Task: Find connections with filter location Rethymno with filter topic #creativitywith filter profile language Potuguese with filter current company APCO Worldwide with filter school SHRI RAMSWAROOP MEMORIAL UNIVERSITY with filter industry Climate Technology Product Manufacturing with filter service category Marketing with filter keywords title Director of Photography
Action: Mouse moved to (245, 219)
Screenshot: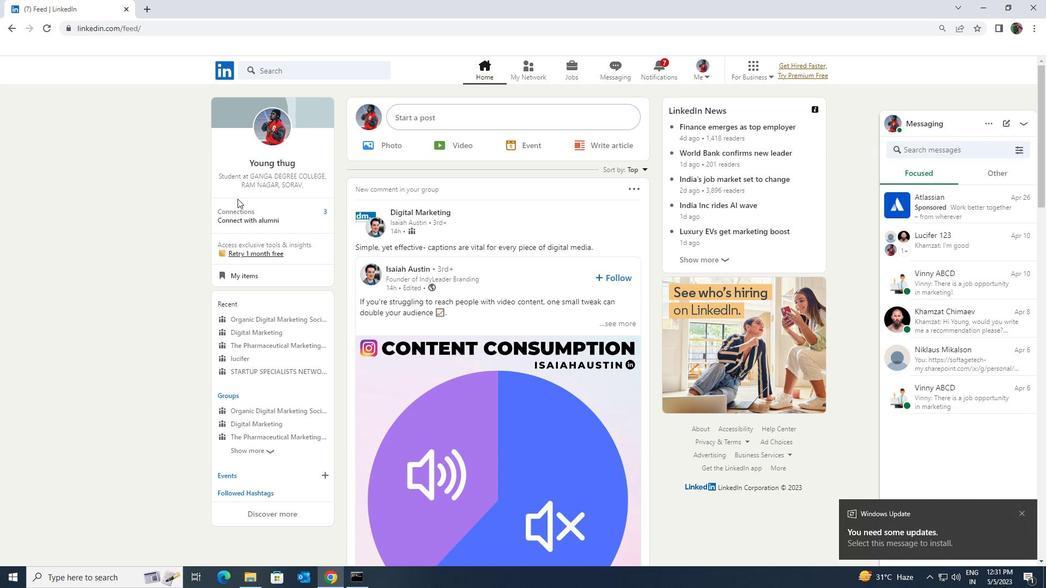 
Action: Mouse pressed left at (245, 219)
Screenshot: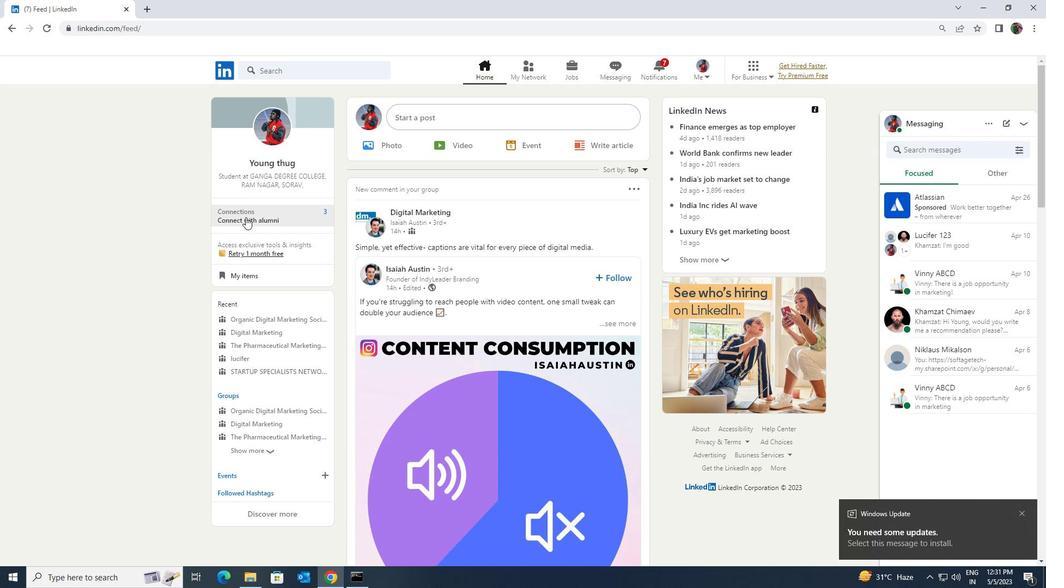 
Action: Mouse moved to (261, 136)
Screenshot: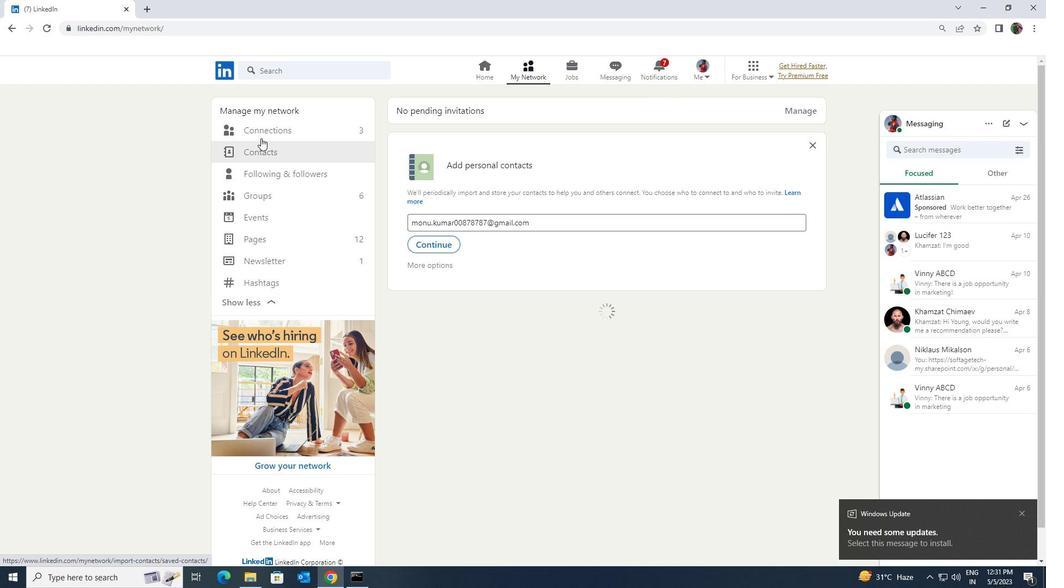 
Action: Mouse pressed left at (261, 136)
Screenshot: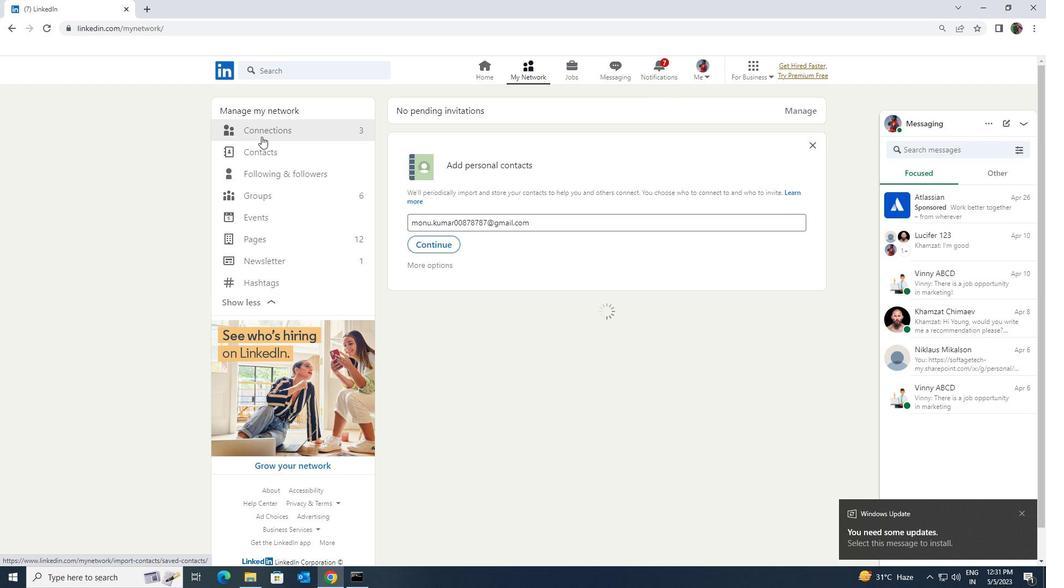 
Action: Mouse moved to (266, 126)
Screenshot: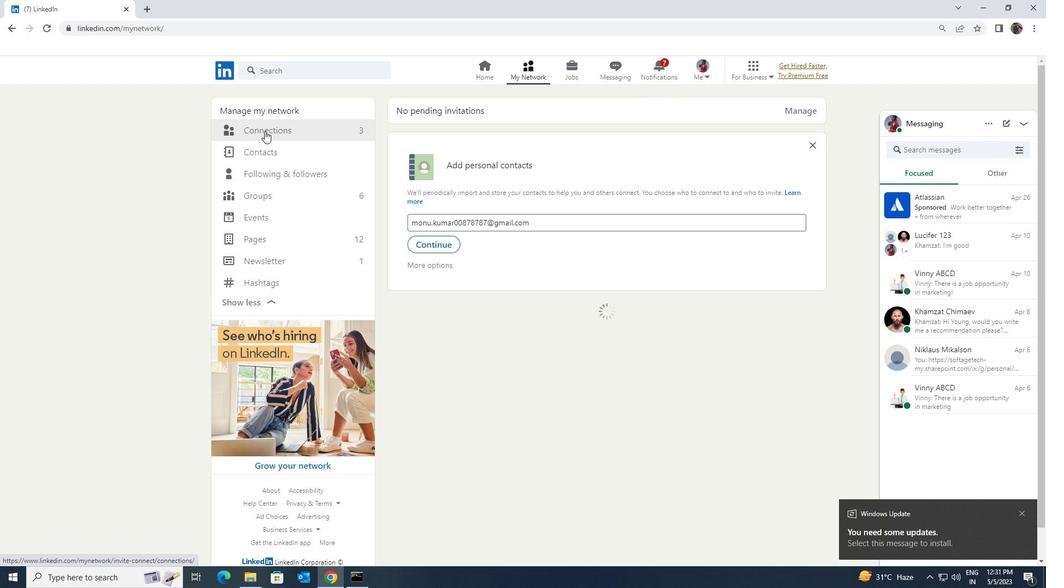 
Action: Mouse pressed left at (266, 126)
Screenshot: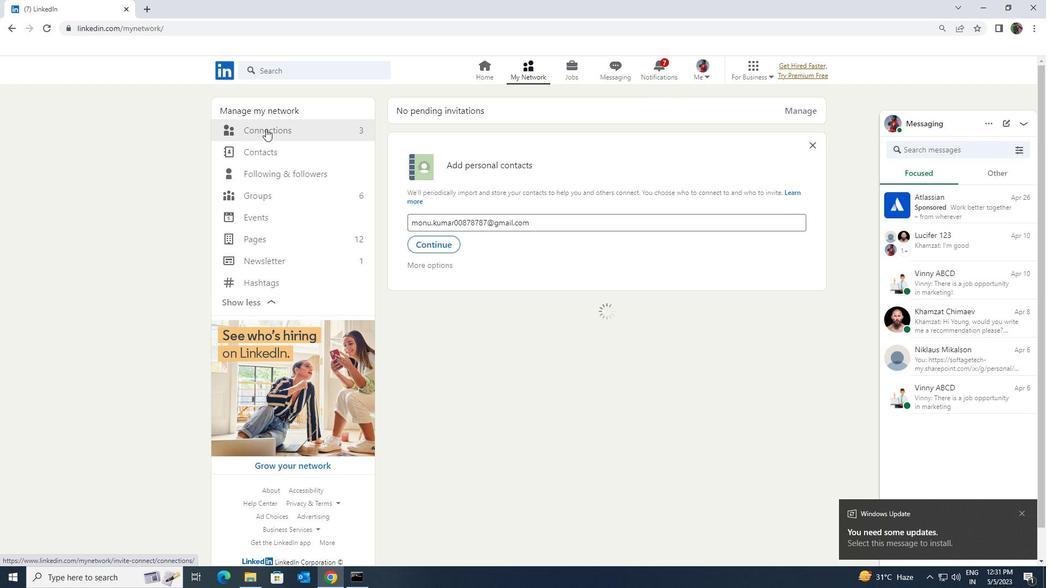 
Action: Mouse moved to (589, 132)
Screenshot: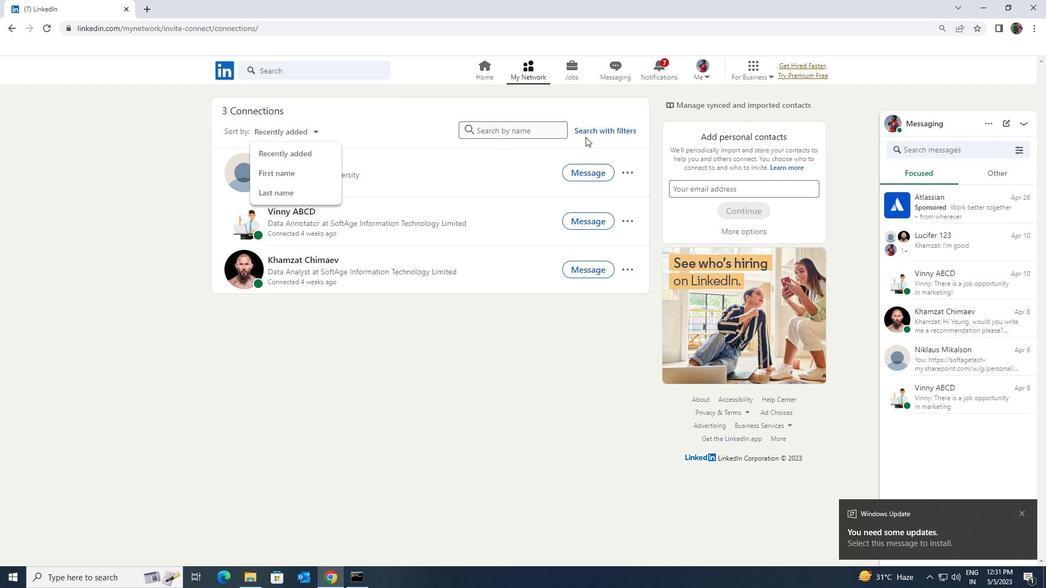 
Action: Mouse pressed left at (589, 132)
Screenshot: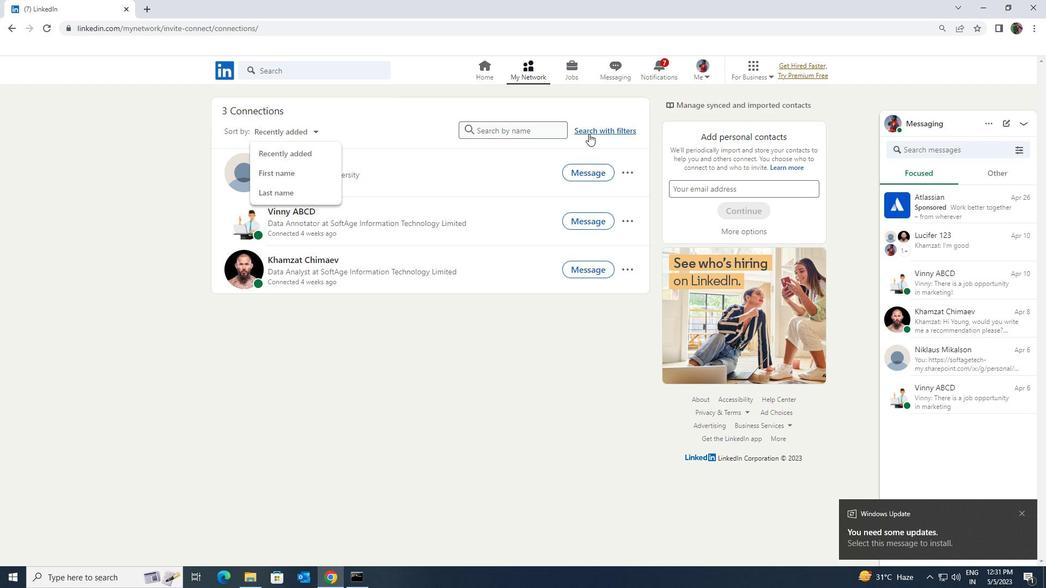 
Action: Mouse moved to (561, 100)
Screenshot: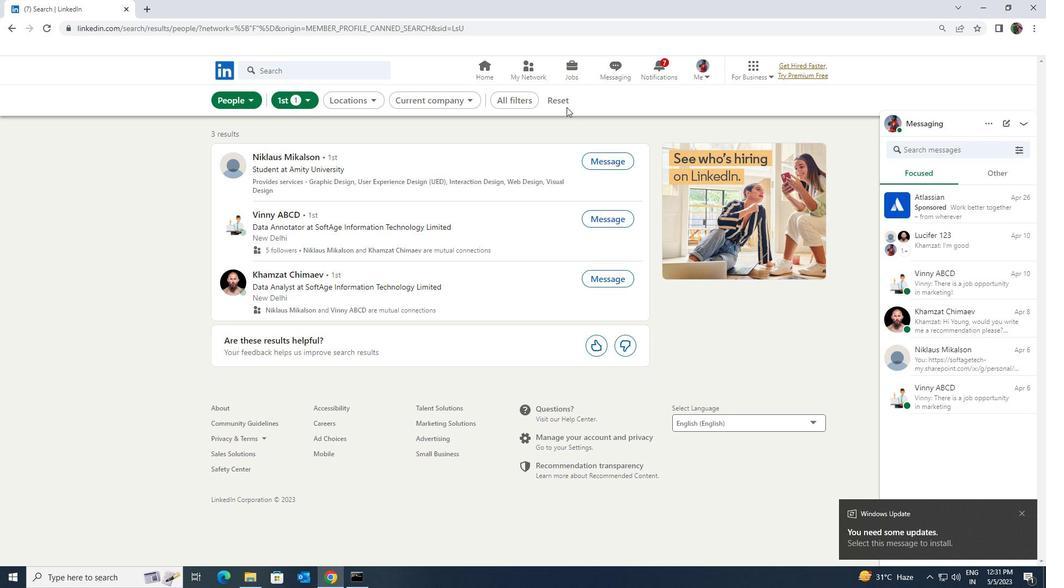 
Action: Mouse pressed left at (561, 100)
Screenshot: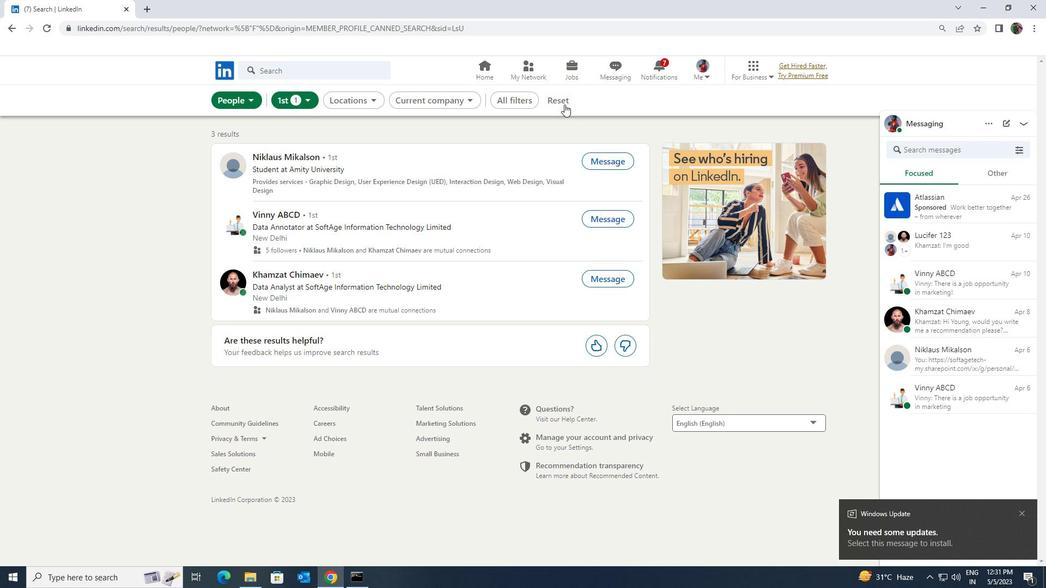 
Action: Mouse moved to (534, 98)
Screenshot: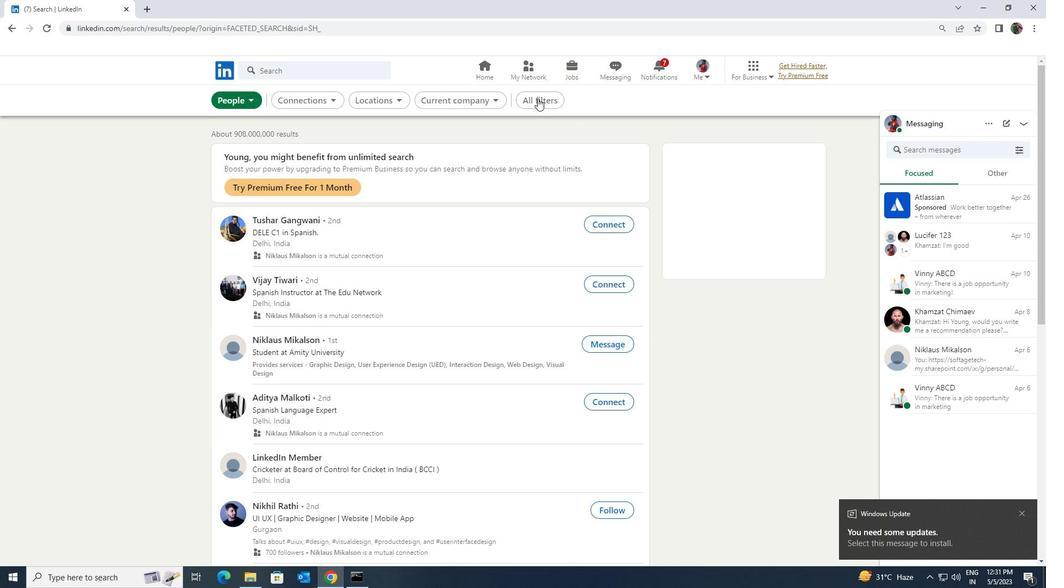 
Action: Mouse pressed left at (534, 98)
Screenshot: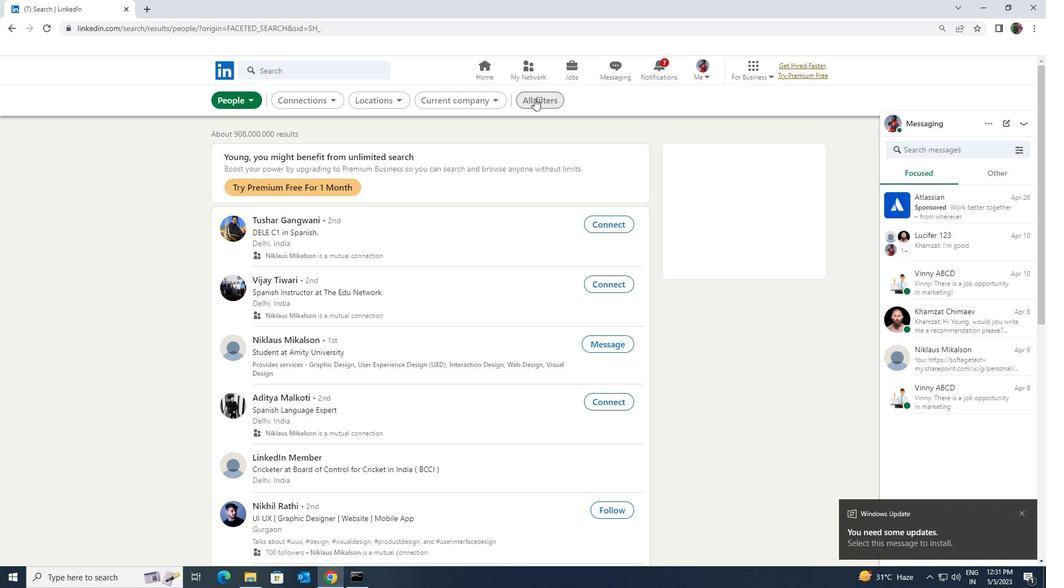 
Action: Mouse moved to (908, 427)
Screenshot: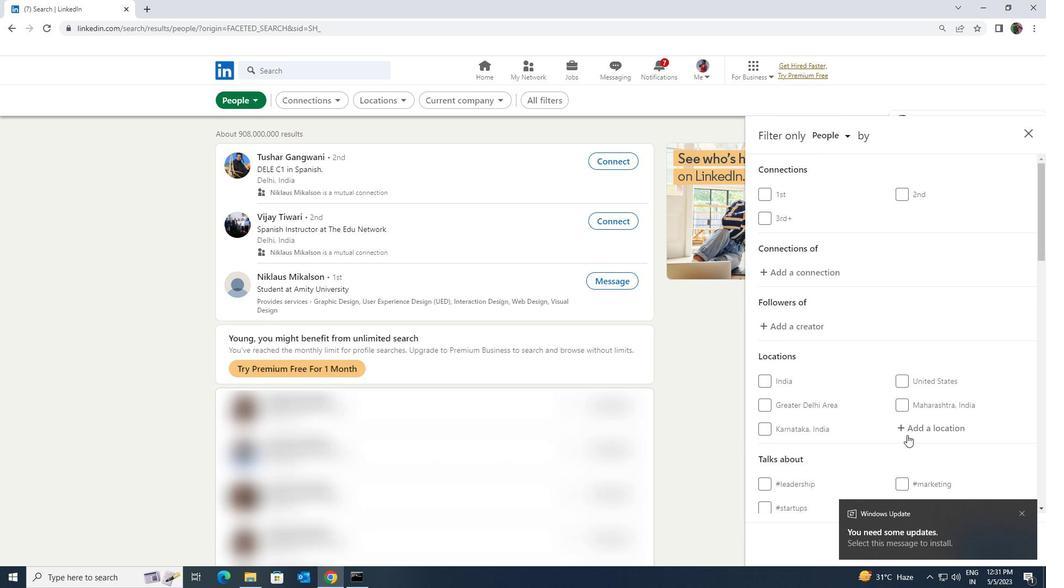 
Action: Mouse pressed left at (908, 427)
Screenshot: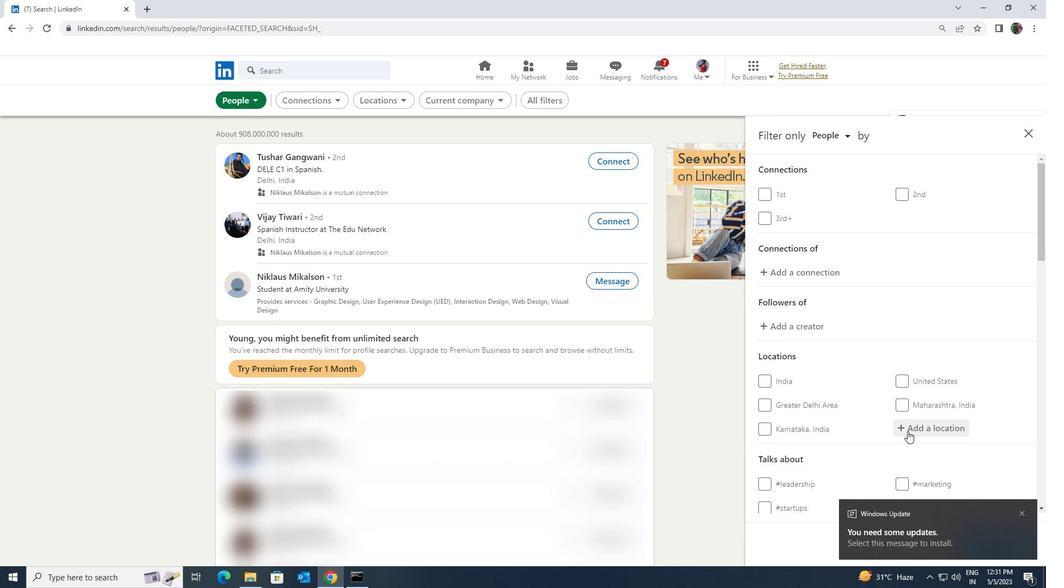 
Action: Key pressed <Key.shift>RETHY
Screenshot: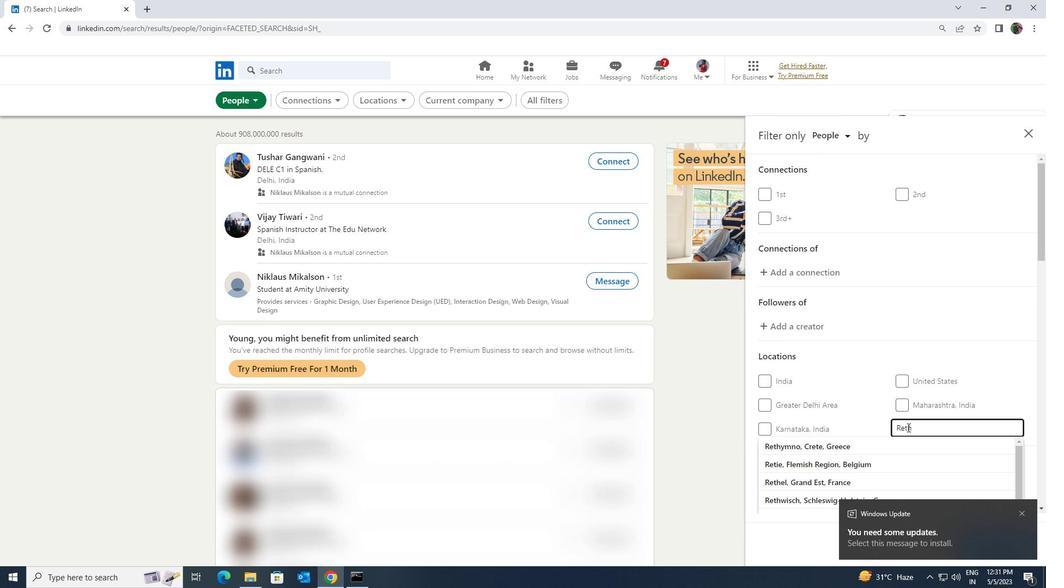 
Action: Mouse moved to (903, 448)
Screenshot: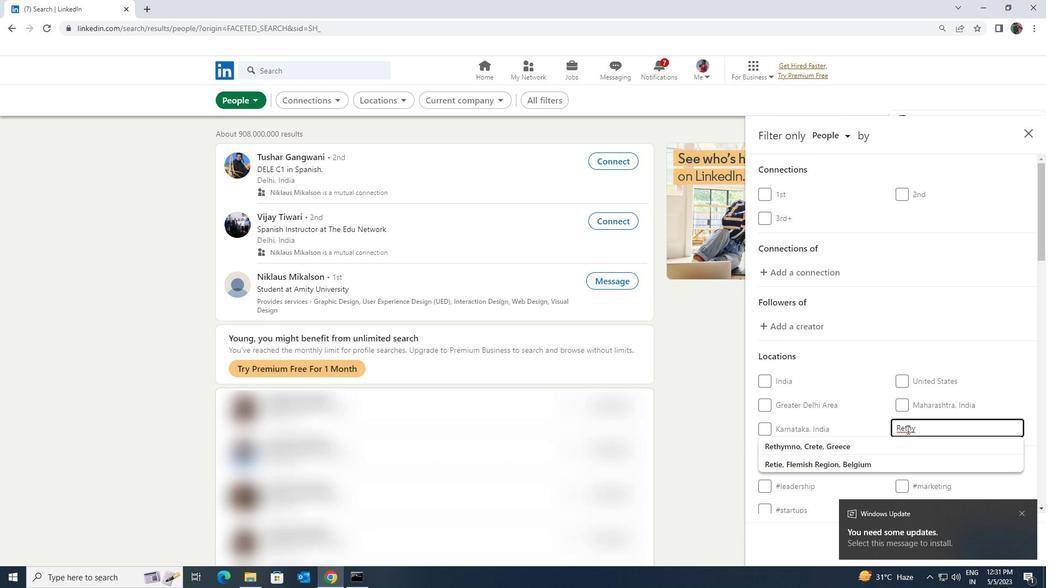 
Action: Mouse pressed left at (903, 448)
Screenshot: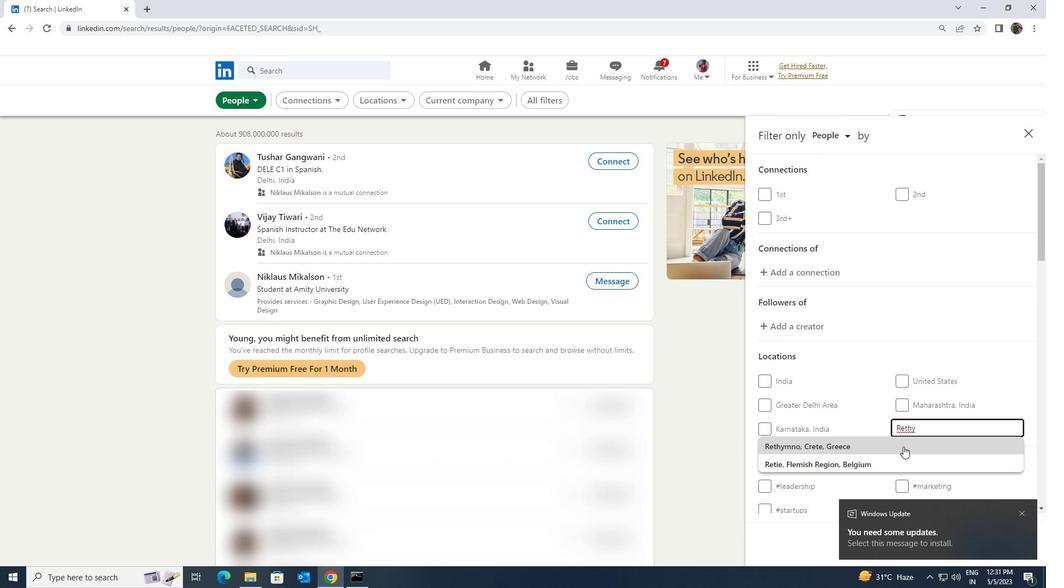 
Action: Mouse moved to (899, 444)
Screenshot: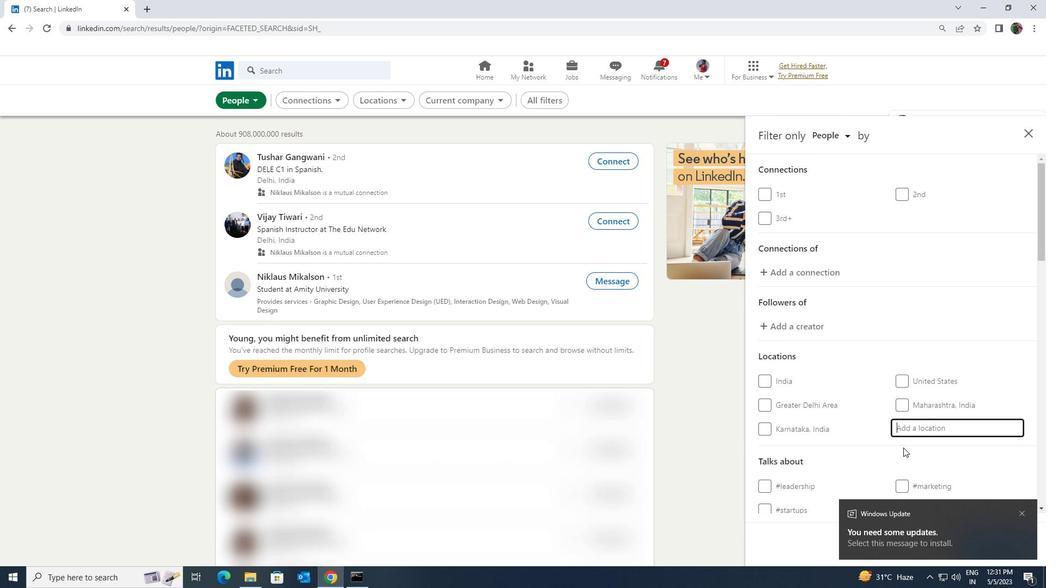 
Action: Mouse scrolled (899, 443) with delta (0, 0)
Screenshot: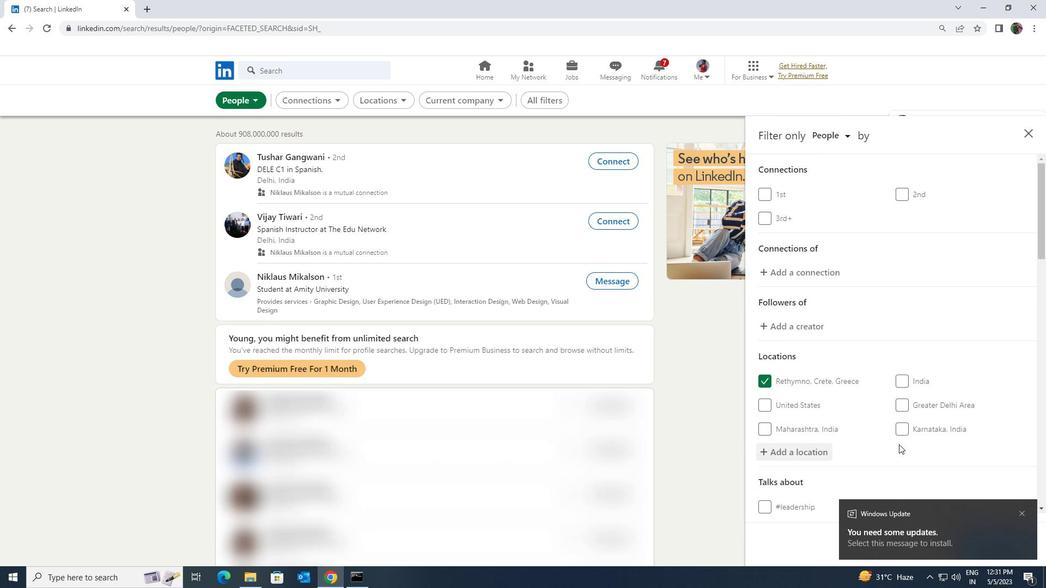 
Action: Mouse scrolled (899, 443) with delta (0, 0)
Screenshot: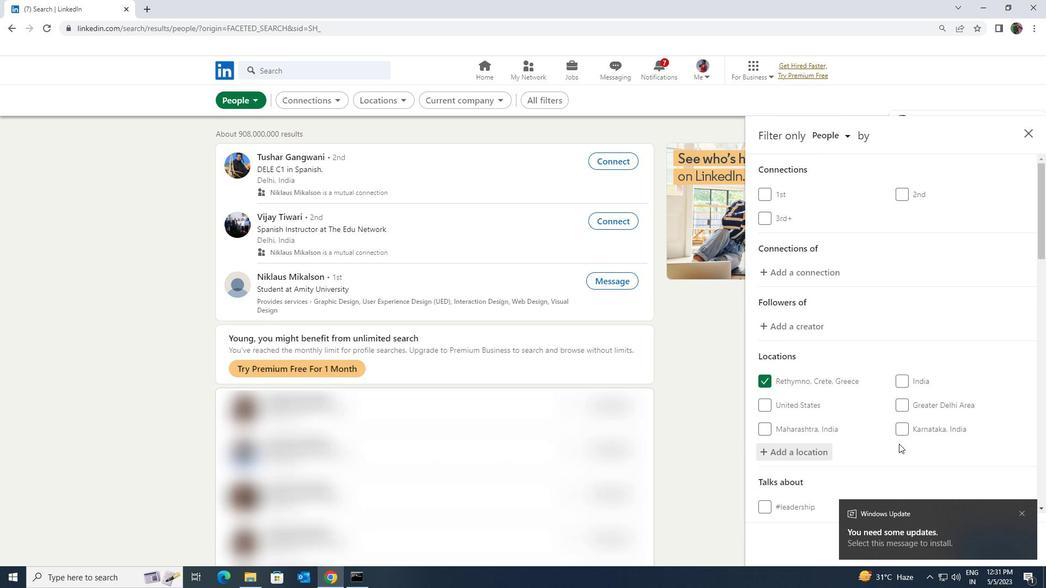 
Action: Mouse moved to (903, 443)
Screenshot: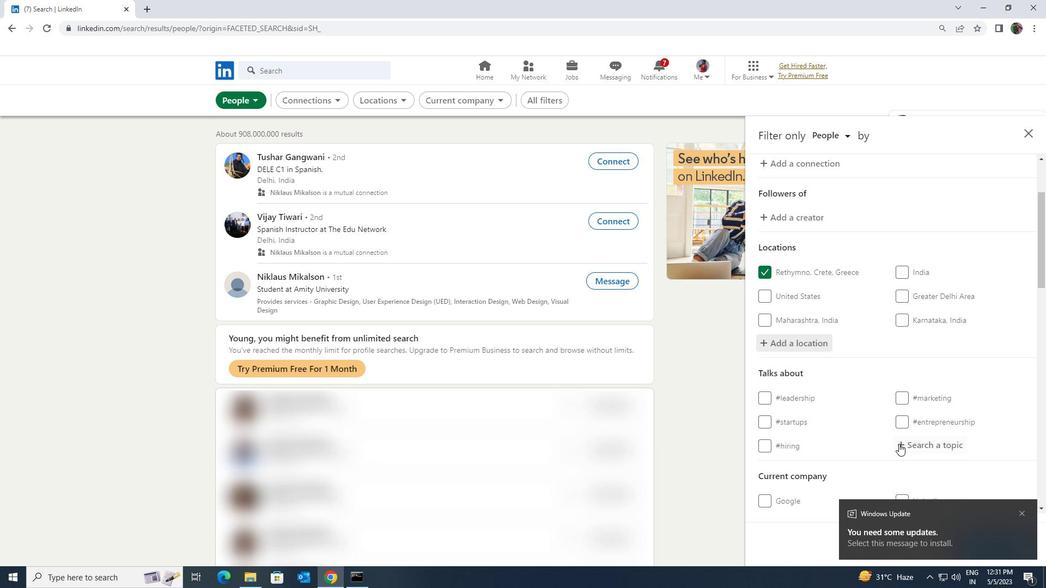 
Action: Mouse pressed left at (903, 443)
Screenshot: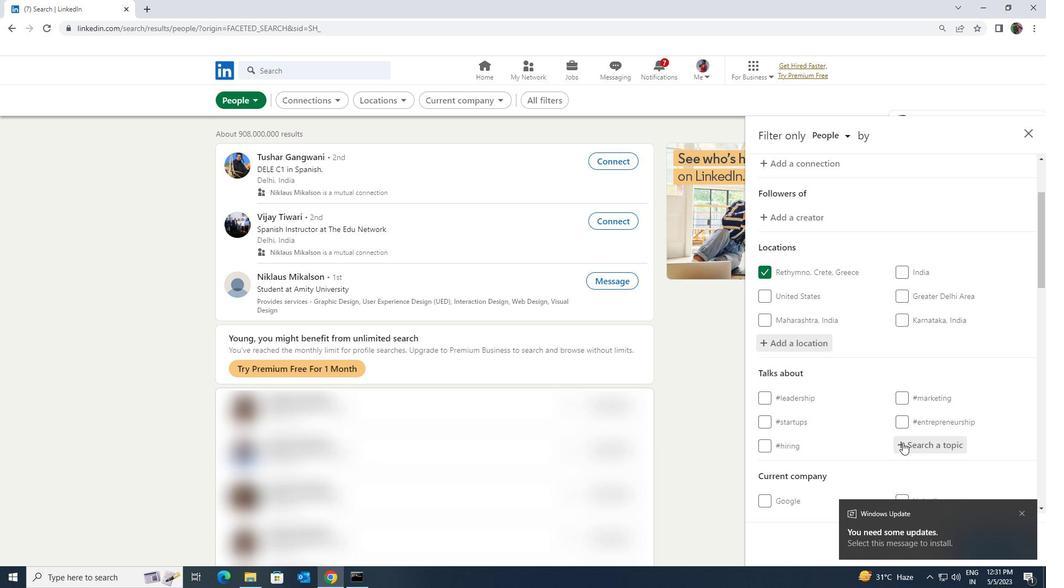 
Action: Key pressed <Key.shift><Key.shift><Key.shift><Key.shift><Key.shift><Key.shift><Key.shift><Key.shift><Key.shift><Key.shift><Key.shift><Key.shift><Key.shift><Key.shift><Key.shift><Key.shift><Key.shift><Key.shift><Key.shift>CREATIVITY
Screenshot: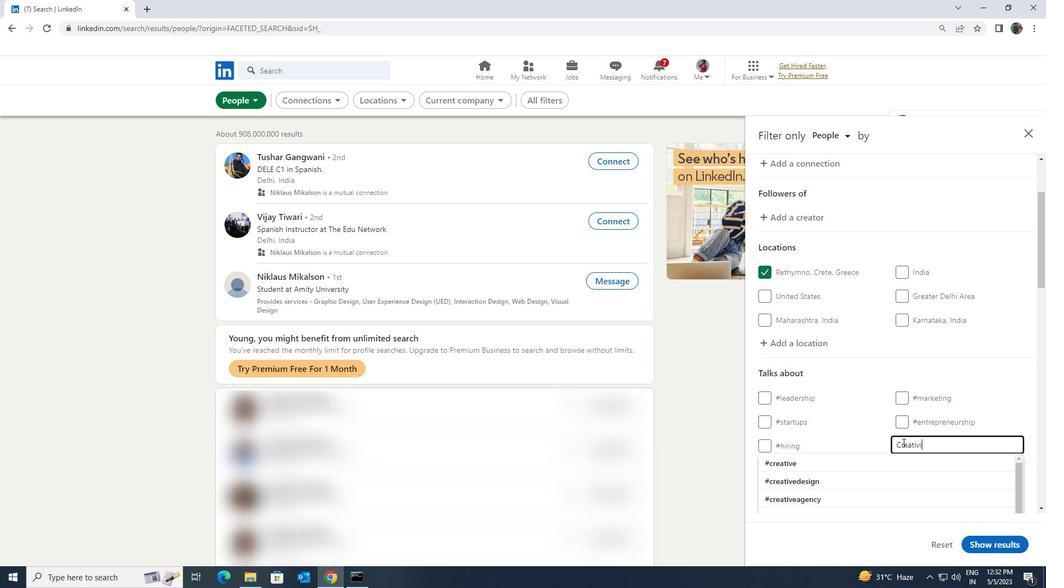 
Action: Mouse moved to (896, 459)
Screenshot: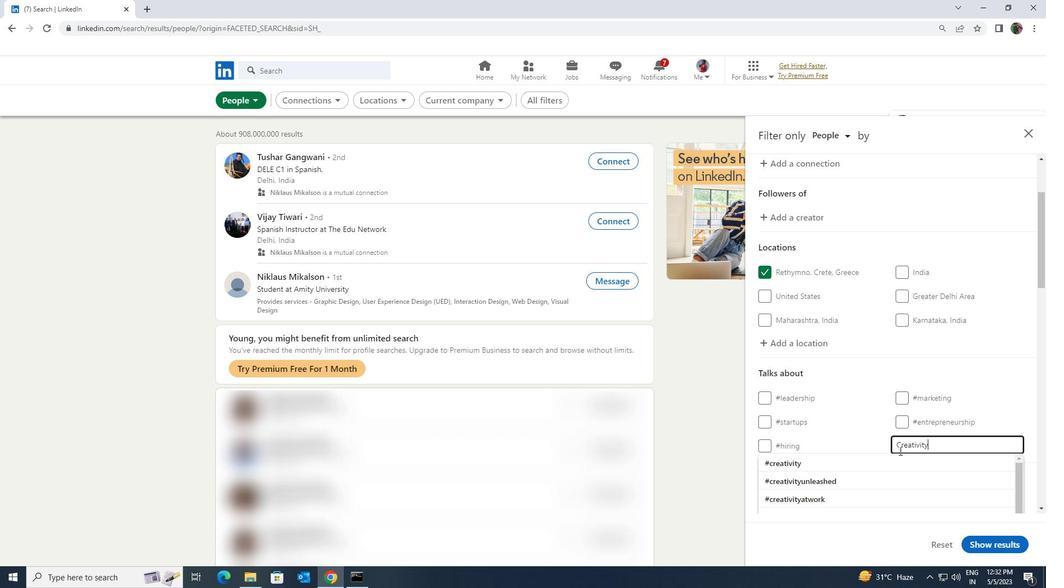 
Action: Mouse pressed left at (896, 459)
Screenshot: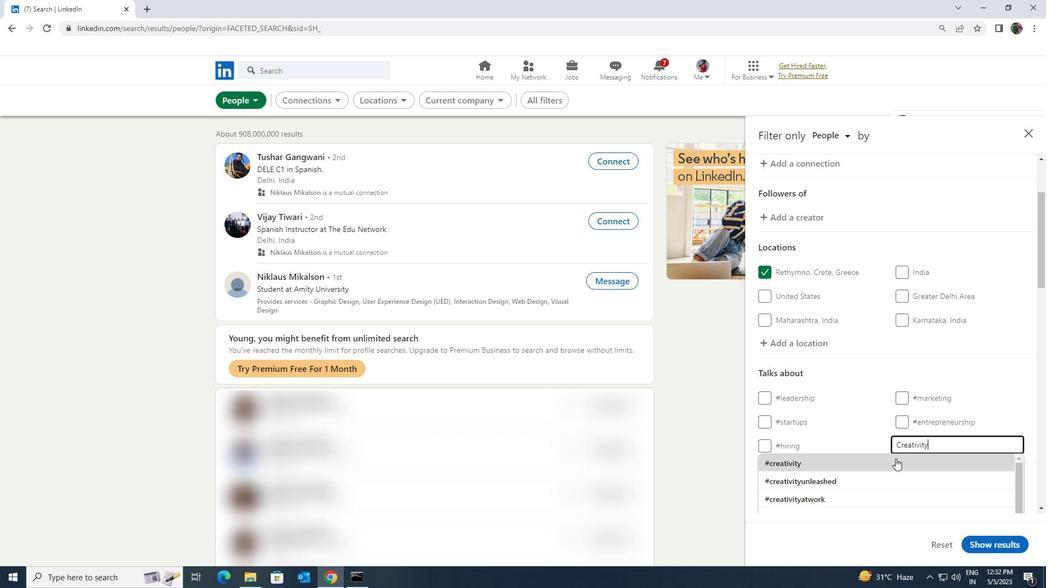 
Action: Mouse scrolled (896, 458) with delta (0, 0)
Screenshot: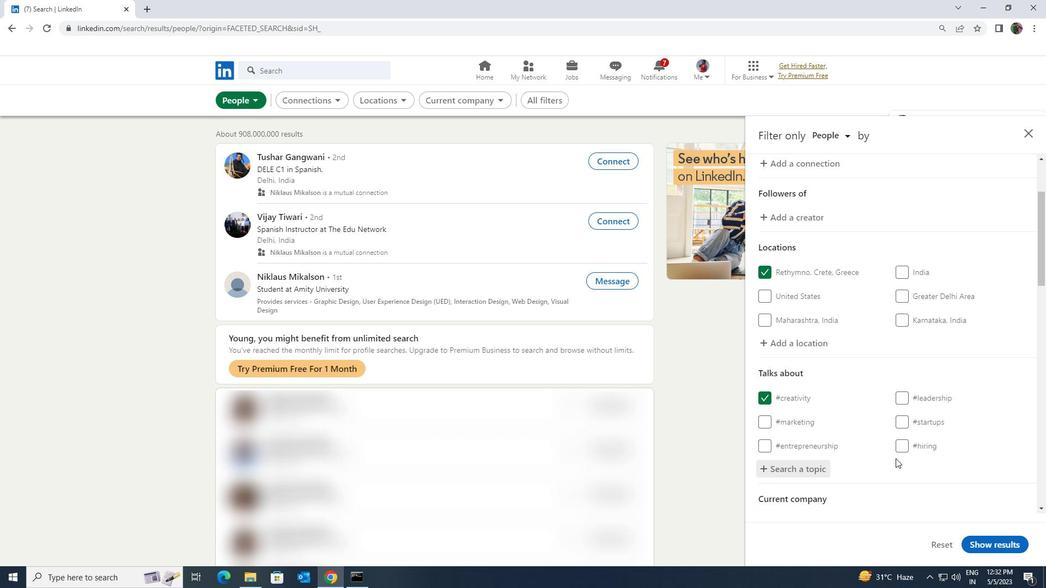 
Action: Mouse scrolled (896, 458) with delta (0, 0)
Screenshot: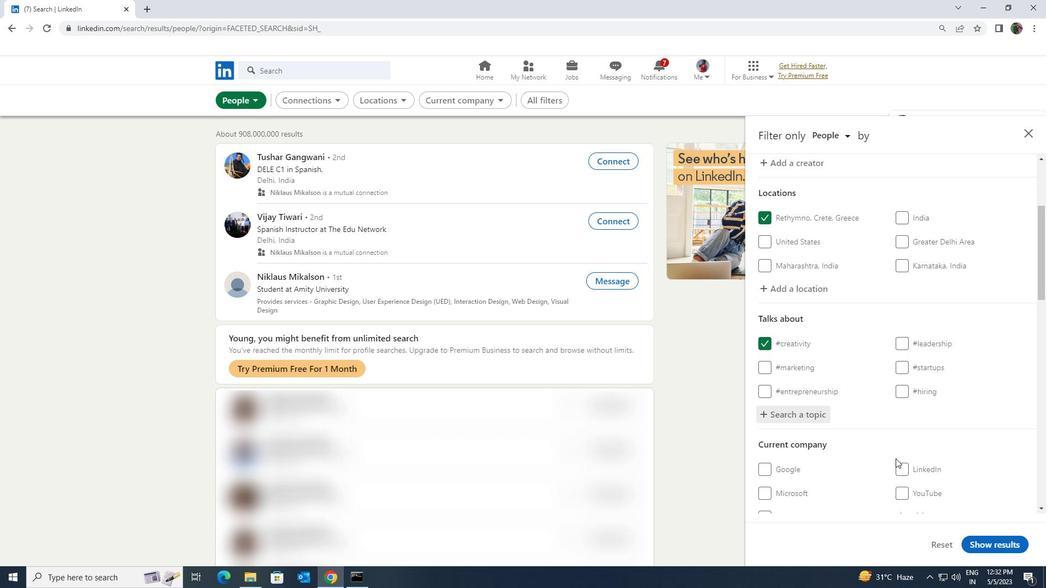 
Action: Mouse moved to (889, 456)
Screenshot: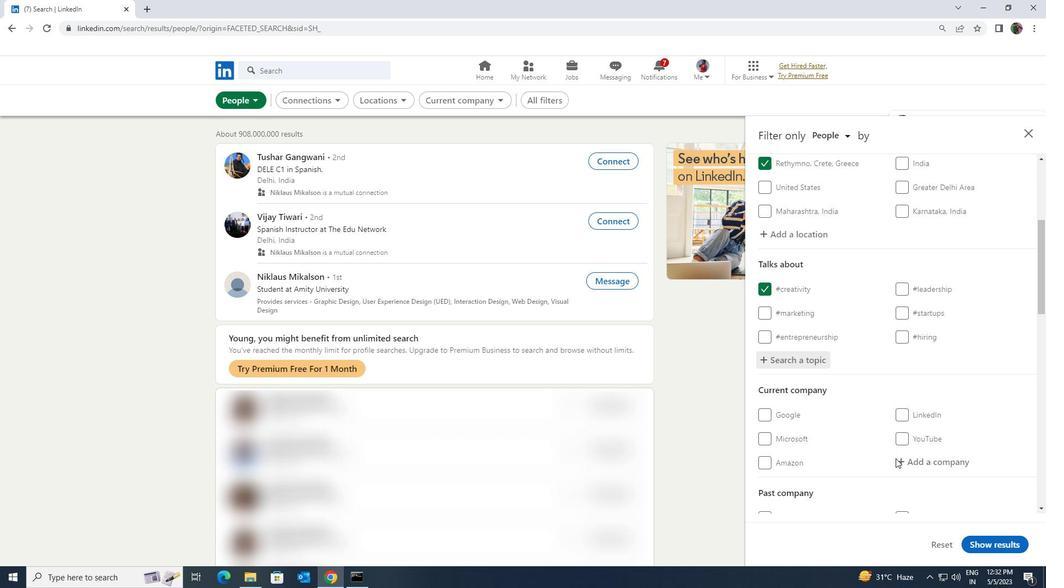 
Action: Mouse scrolled (889, 456) with delta (0, 0)
Screenshot: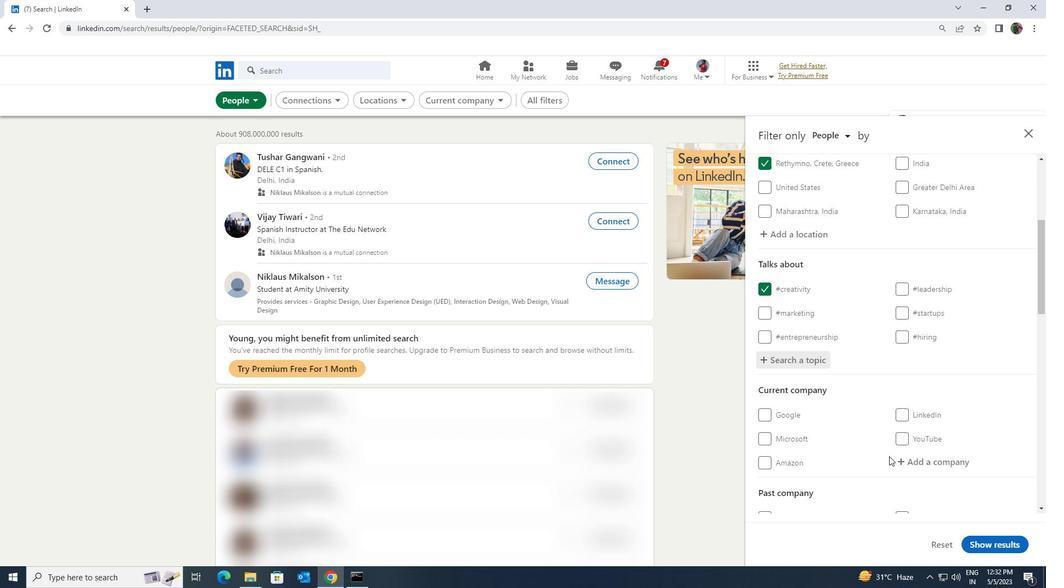 
Action: Mouse scrolled (889, 456) with delta (0, 0)
Screenshot: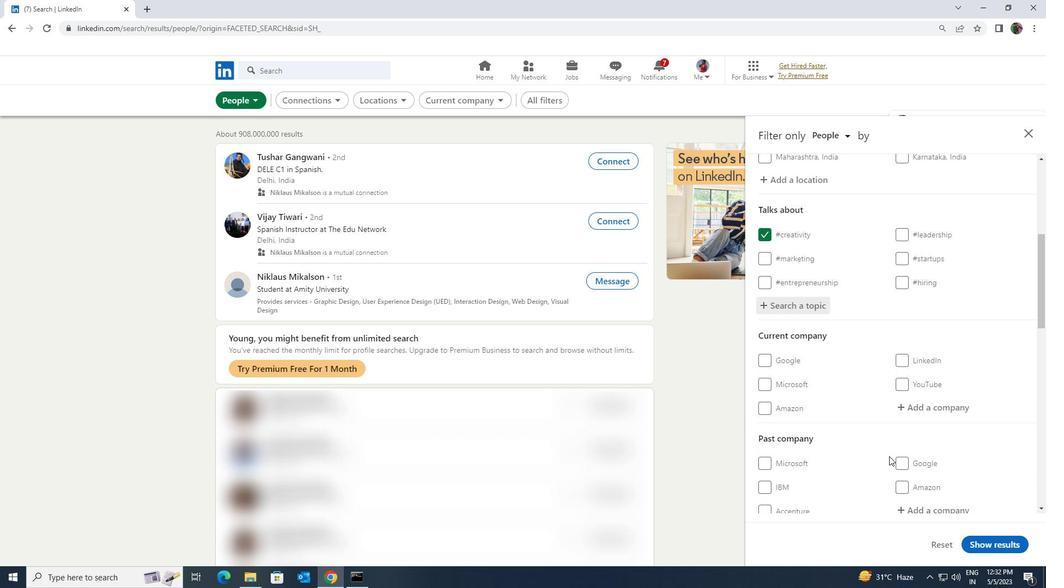 
Action: Mouse scrolled (889, 456) with delta (0, 0)
Screenshot: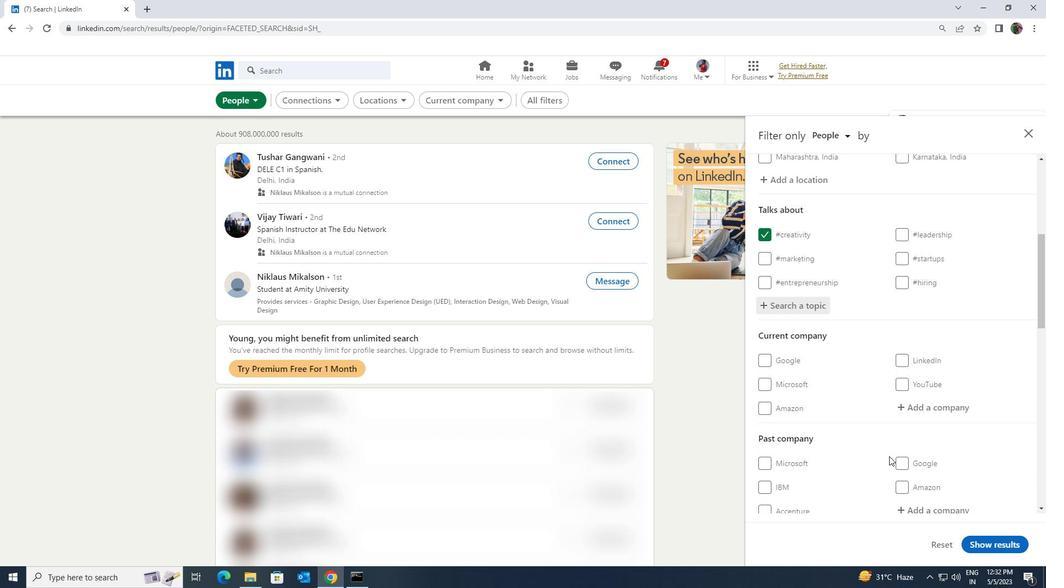 
Action: Mouse scrolled (889, 456) with delta (0, 0)
Screenshot: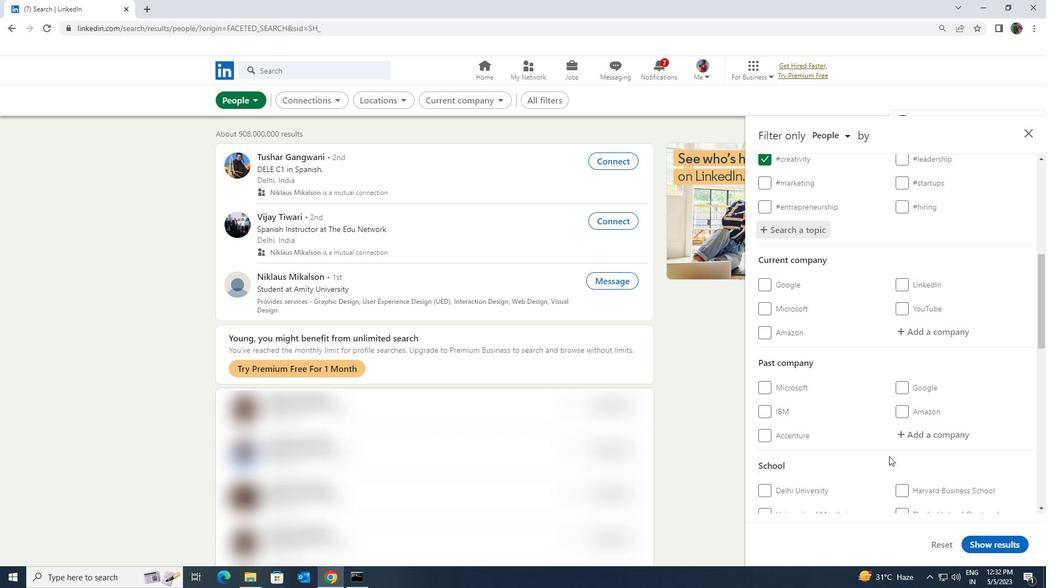 
Action: Mouse scrolled (889, 456) with delta (0, 0)
Screenshot: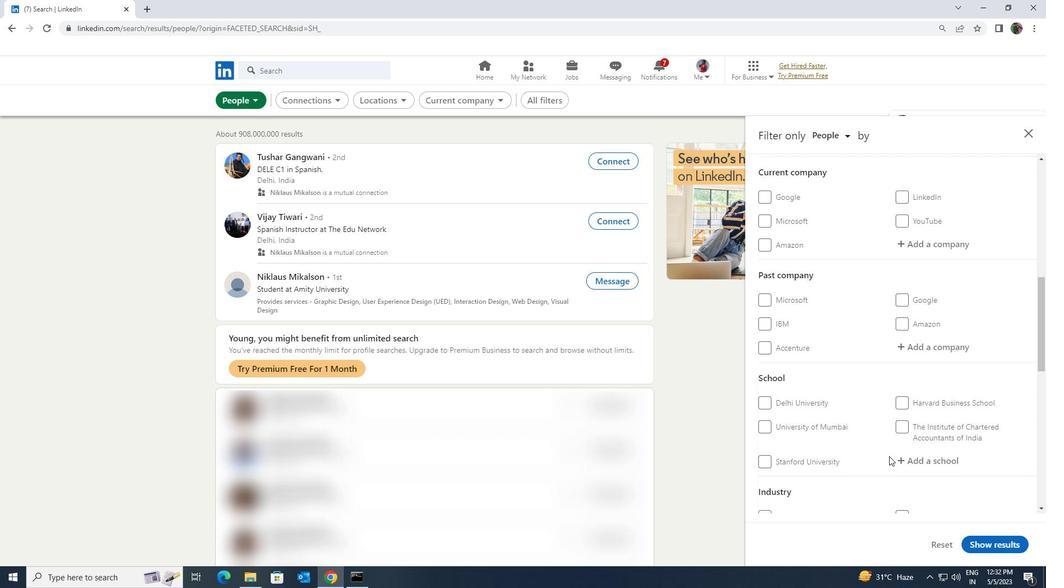 
Action: Mouse scrolled (889, 456) with delta (0, 0)
Screenshot: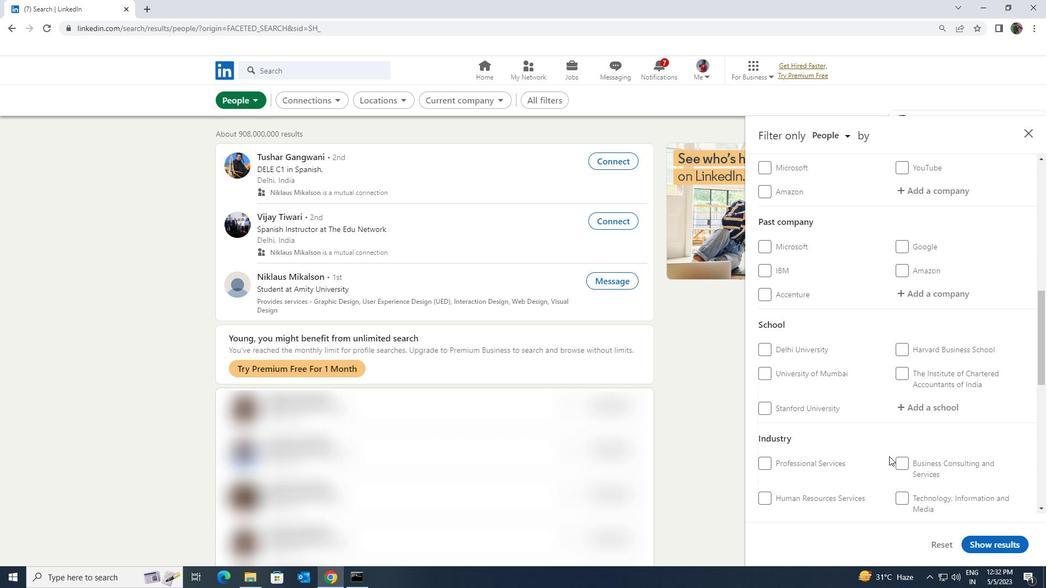 
Action: Mouse scrolled (889, 456) with delta (0, 0)
Screenshot: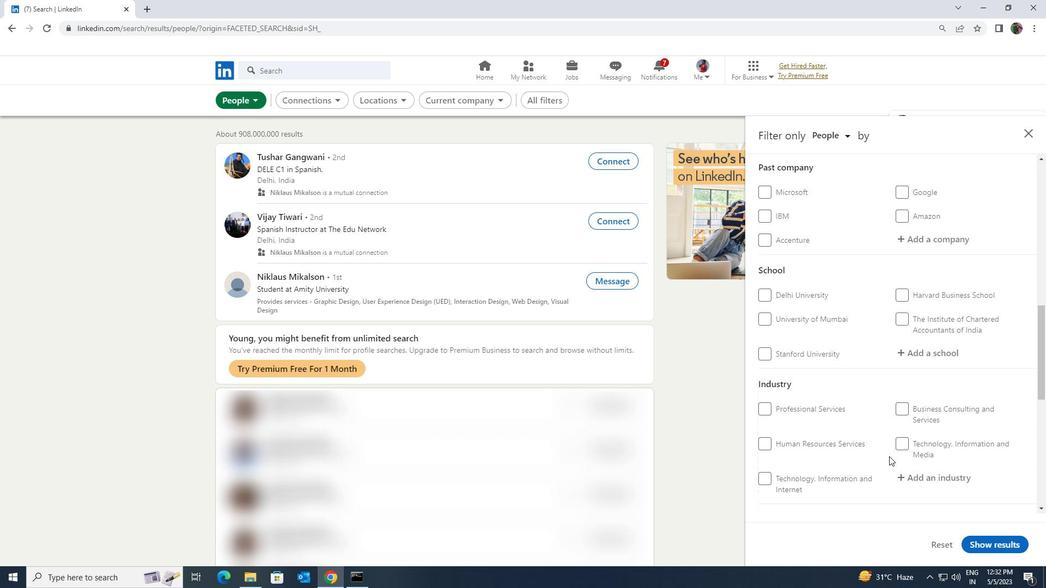 
Action: Mouse scrolled (889, 456) with delta (0, 0)
Screenshot: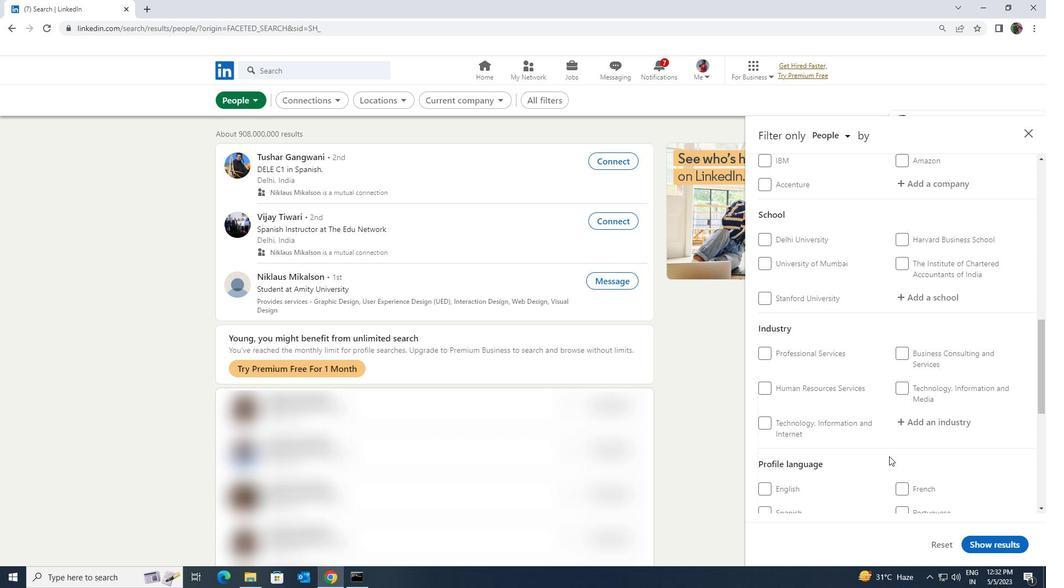 
Action: Mouse moved to (898, 454)
Screenshot: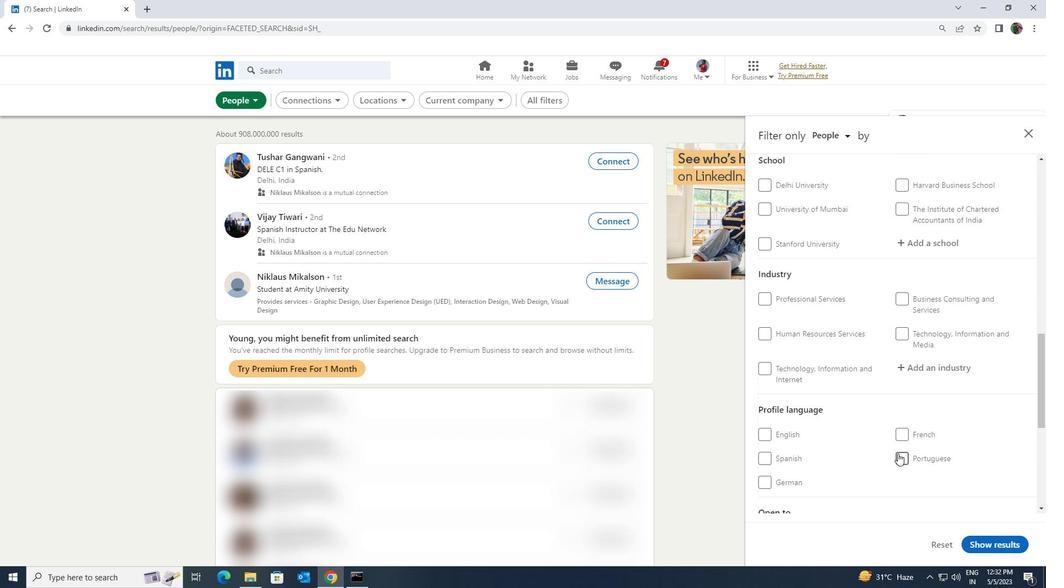 
Action: Mouse pressed left at (898, 454)
Screenshot: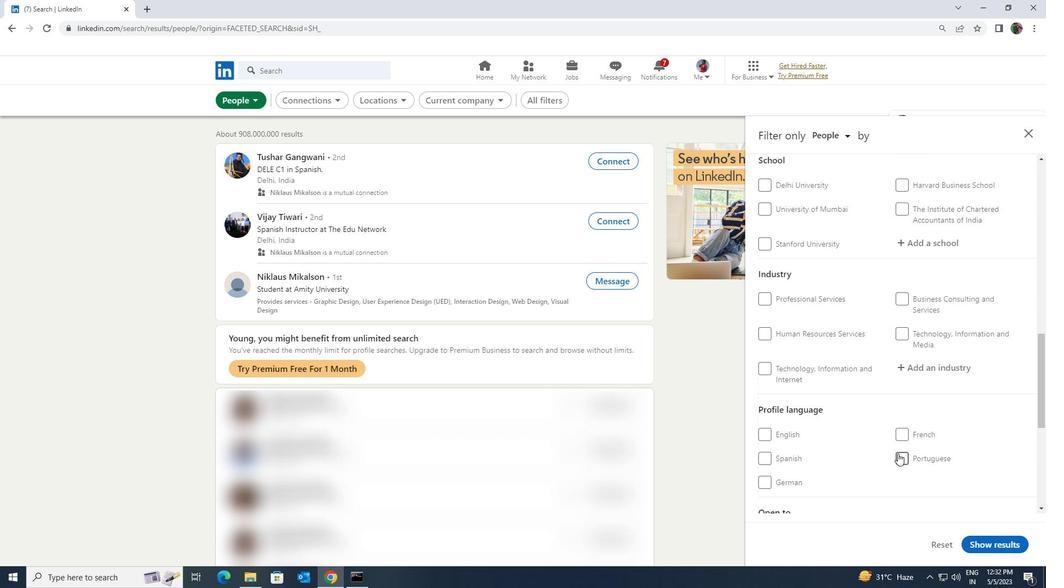 
Action: Mouse scrolled (898, 454) with delta (0, 0)
Screenshot: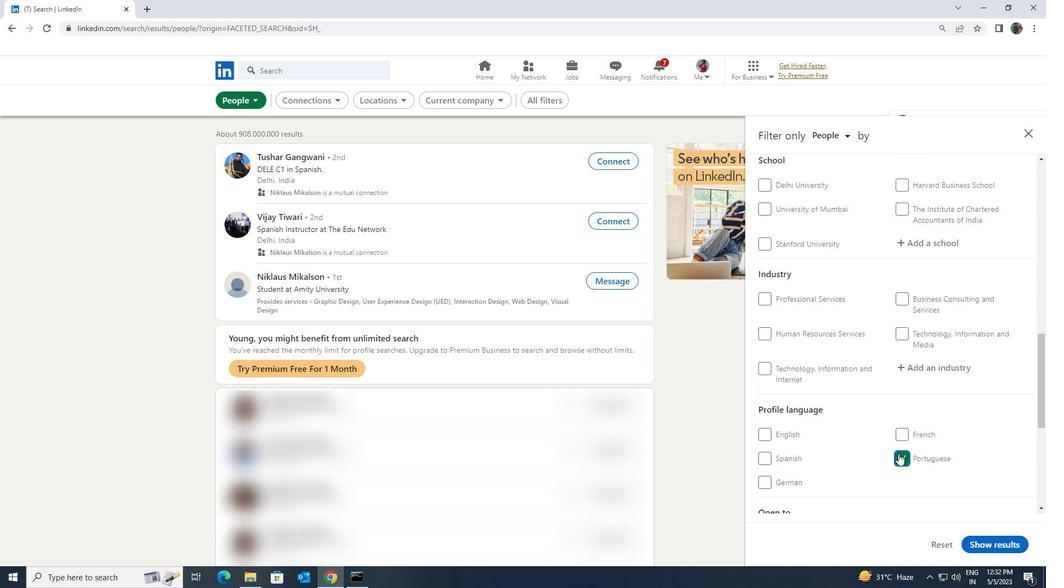 
Action: Mouse scrolled (898, 454) with delta (0, 0)
Screenshot: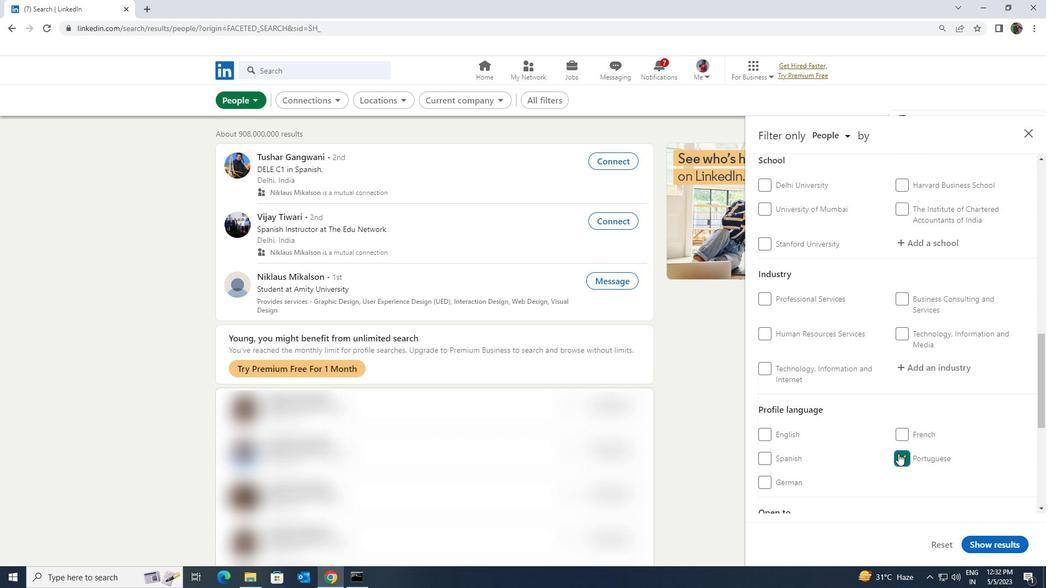 
Action: Mouse scrolled (898, 454) with delta (0, 0)
Screenshot: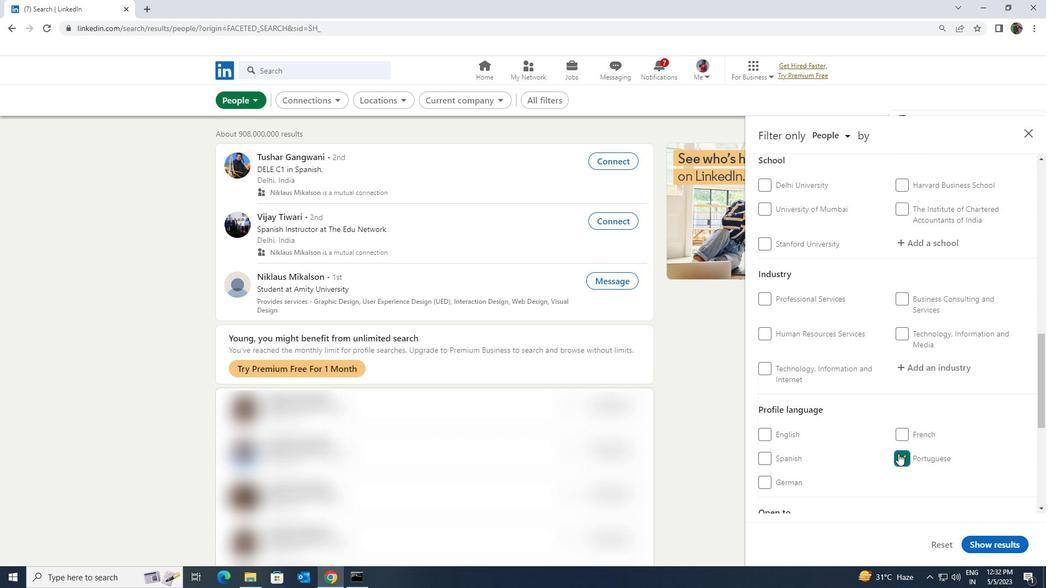
Action: Mouse scrolled (898, 454) with delta (0, 0)
Screenshot: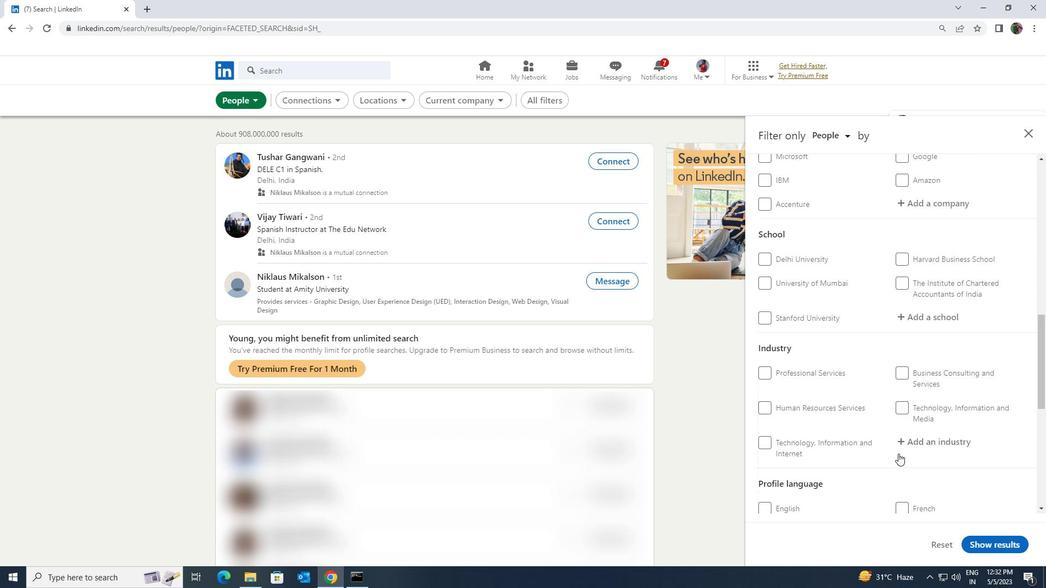 
Action: Mouse scrolled (898, 454) with delta (0, 0)
Screenshot: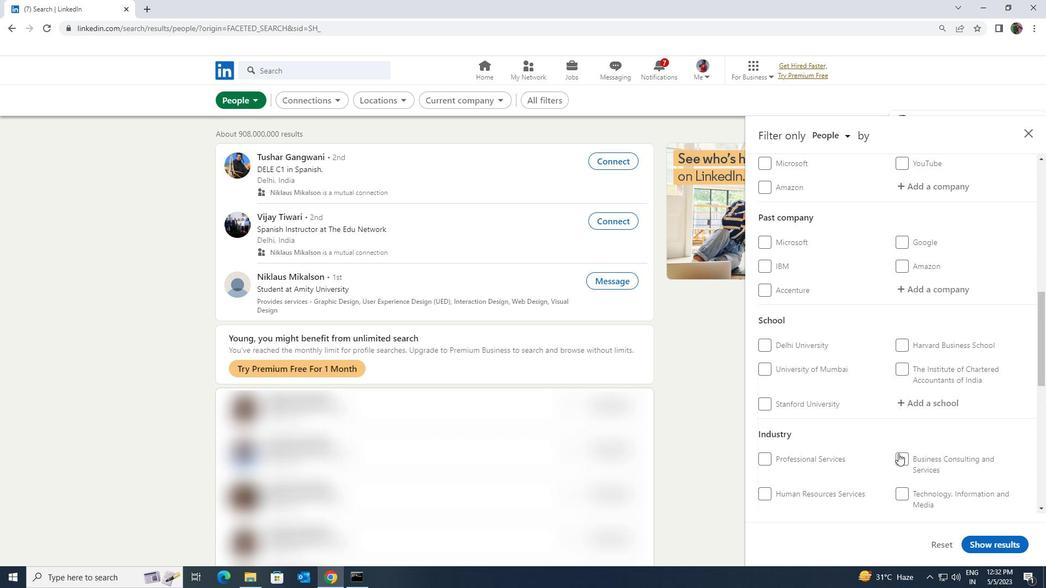 
Action: Mouse scrolled (898, 454) with delta (0, 0)
Screenshot: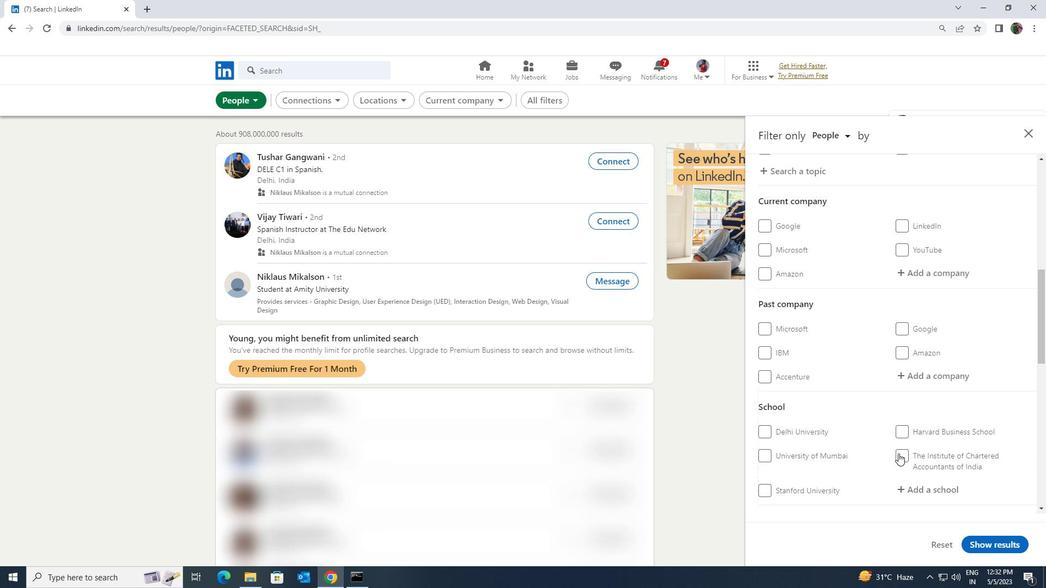 
Action: Mouse scrolled (898, 454) with delta (0, 0)
Screenshot: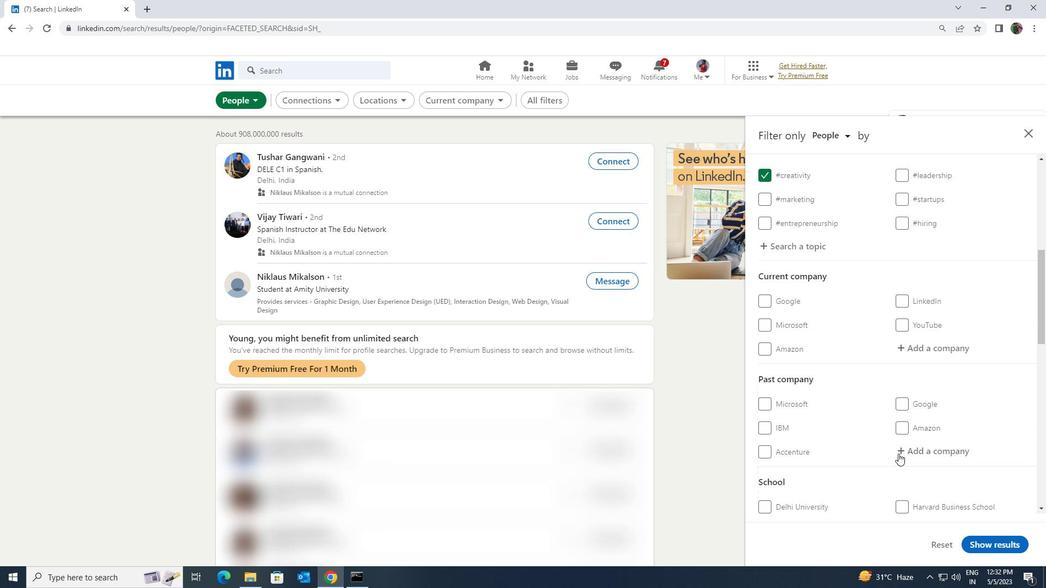 
Action: Mouse scrolled (898, 454) with delta (0, 0)
Screenshot: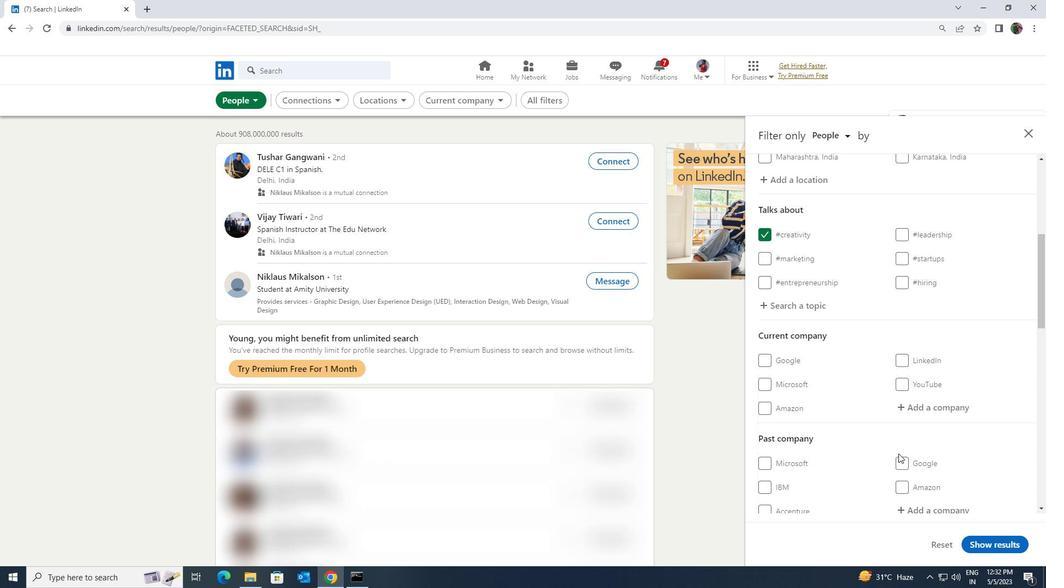 
Action: Mouse moved to (910, 465)
Screenshot: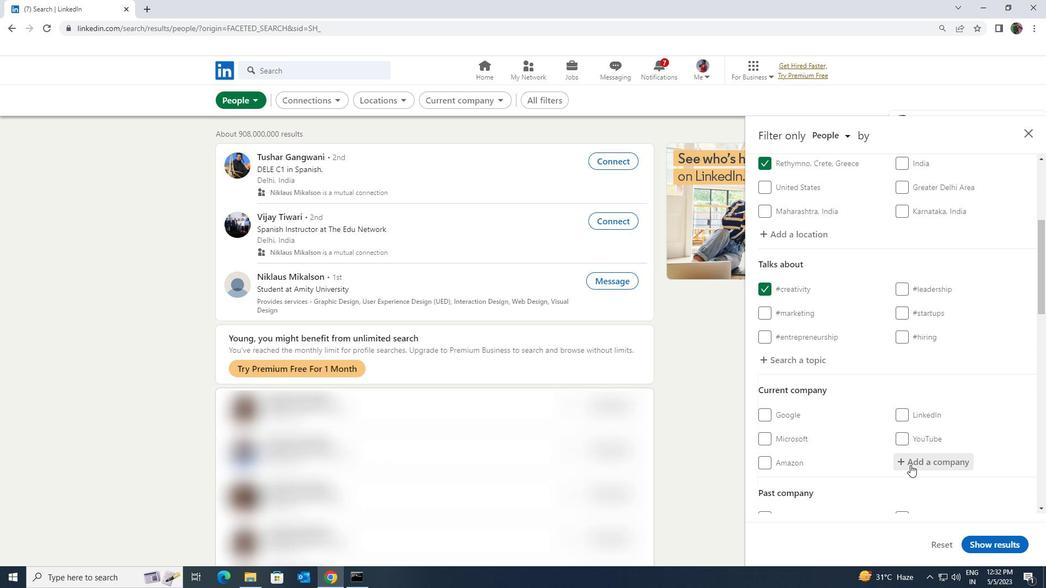 
Action: Mouse pressed left at (910, 465)
Screenshot: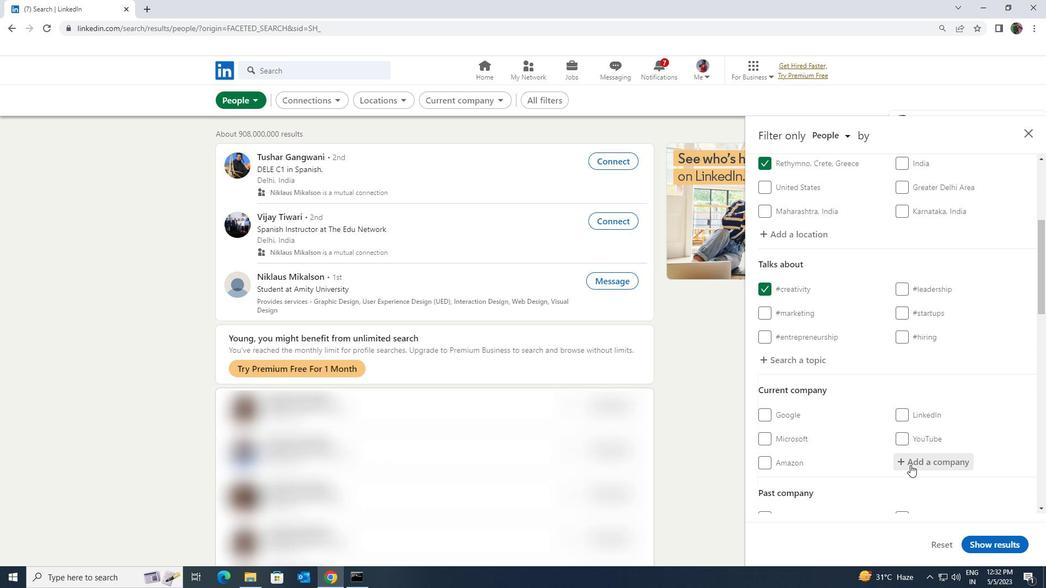 
Action: Mouse moved to (910, 465)
Screenshot: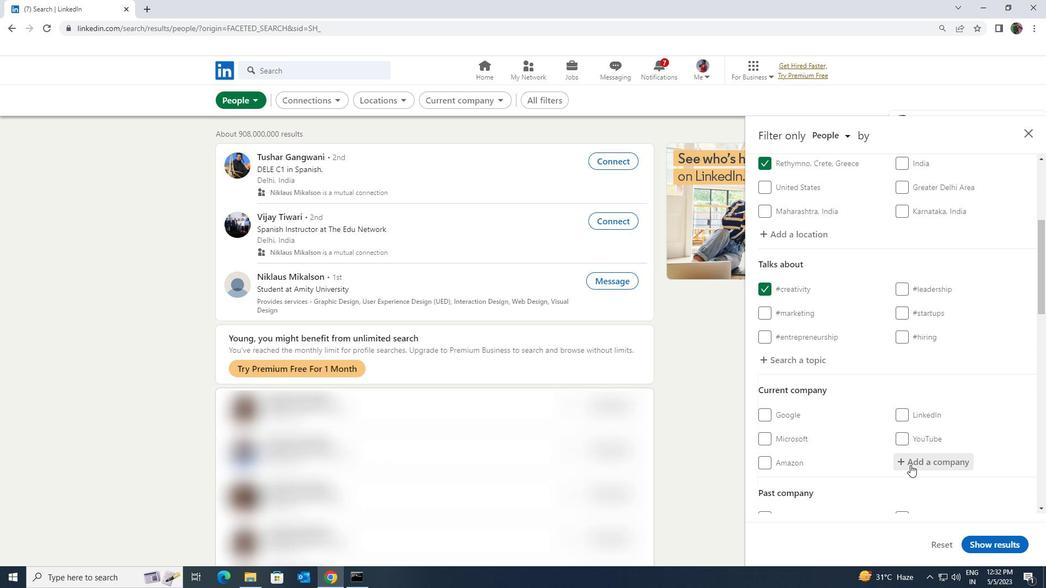 
Action: Key pressed <Key.shift><Key.shift><Key.shift><Key.shift><Key.shift><Key.shift><Key.shift><Key.shift><Key.shift><Key.shift>APCO<Key.space><Key.shift>WORLDWIDE
Screenshot: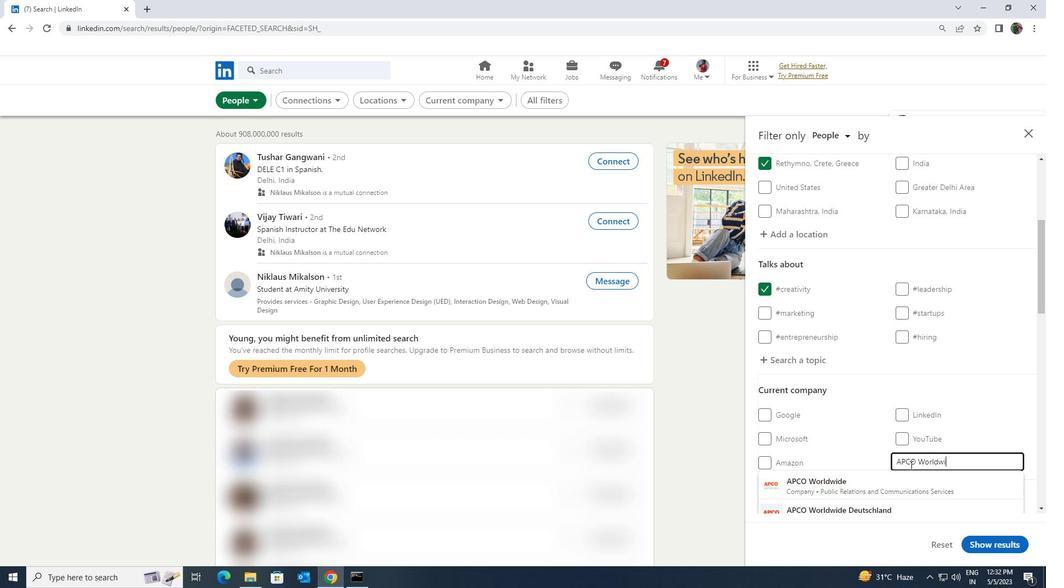 
Action: Mouse moved to (901, 482)
Screenshot: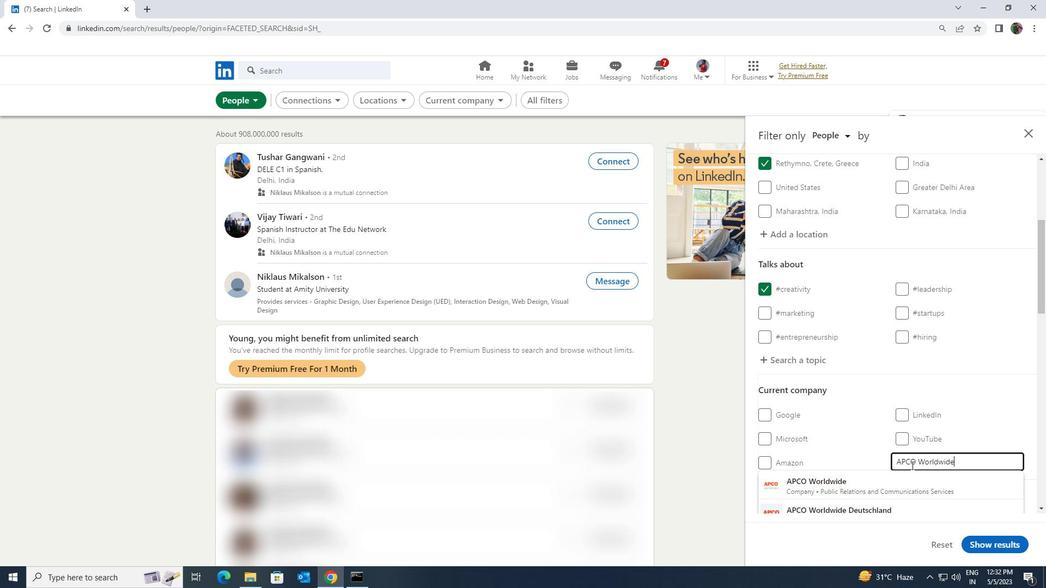 
Action: Mouse pressed left at (901, 482)
Screenshot: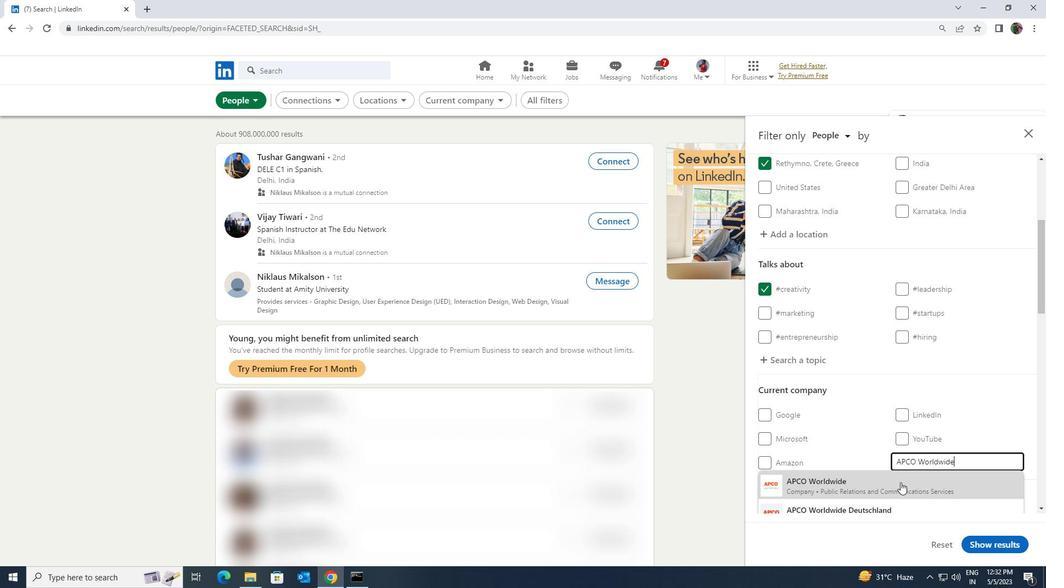 
Action: Mouse moved to (906, 469)
Screenshot: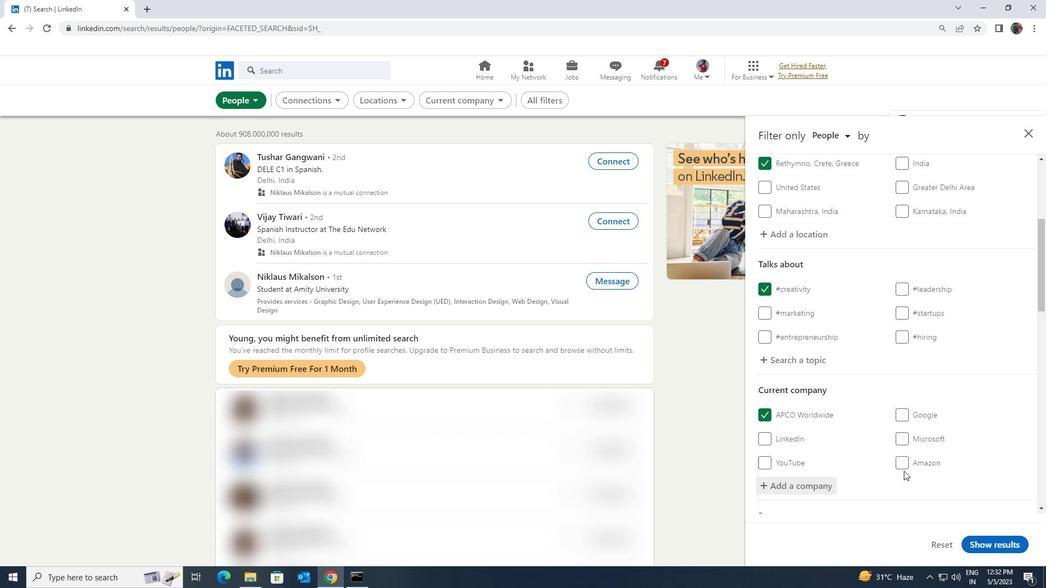
Action: Mouse scrolled (906, 468) with delta (0, 0)
Screenshot: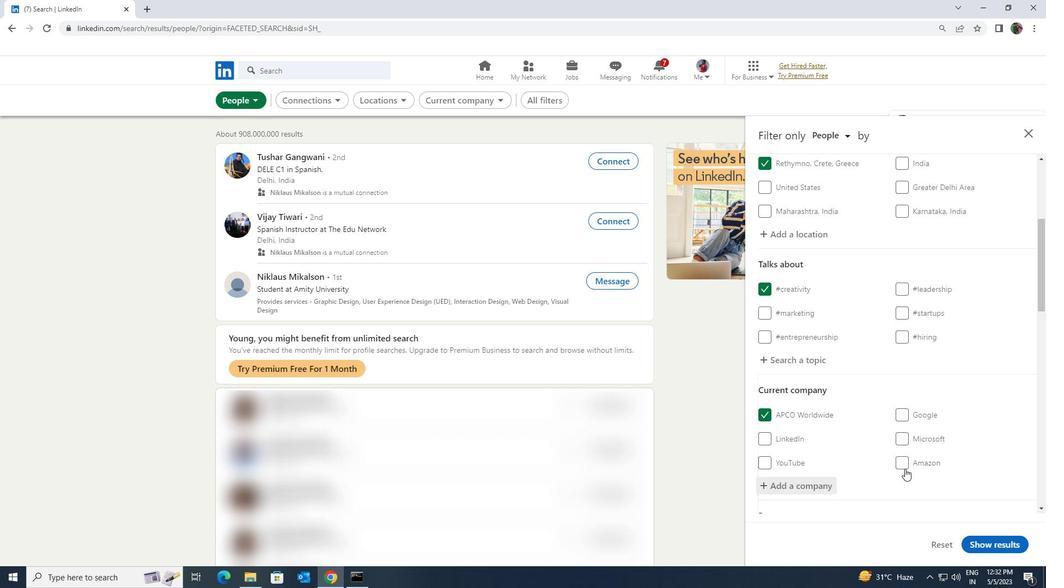 
Action: Mouse scrolled (906, 468) with delta (0, 0)
Screenshot: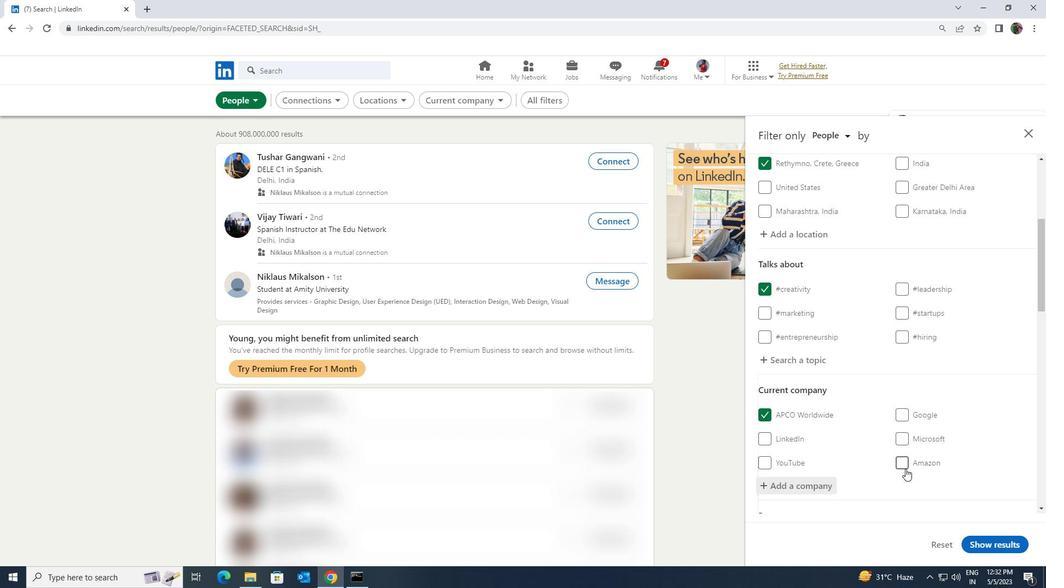 
Action: Mouse scrolled (906, 468) with delta (0, 0)
Screenshot: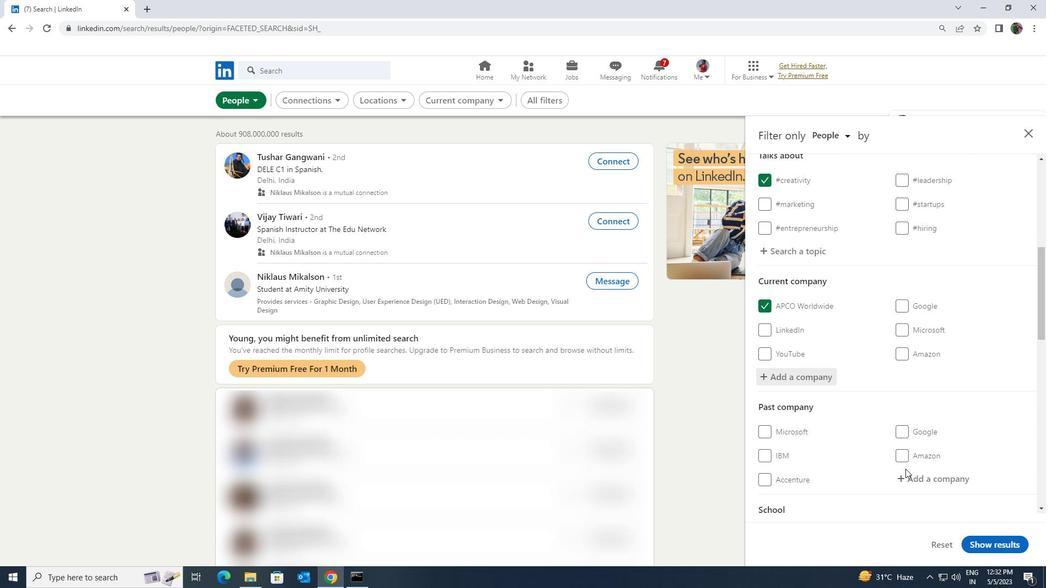 
Action: Mouse scrolled (906, 468) with delta (0, 0)
Screenshot: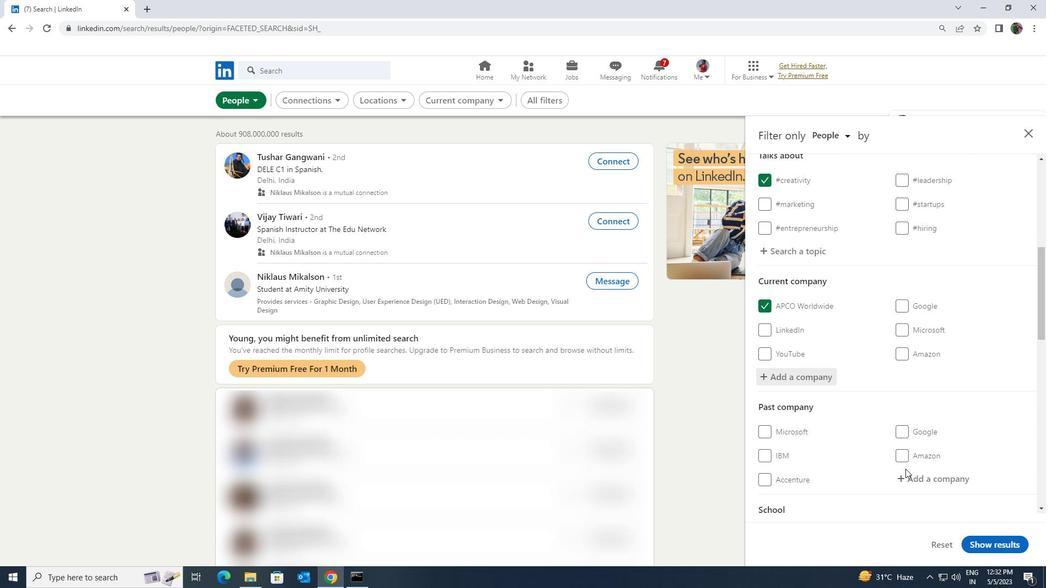 
Action: Mouse moved to (913, 476)
Screenshot: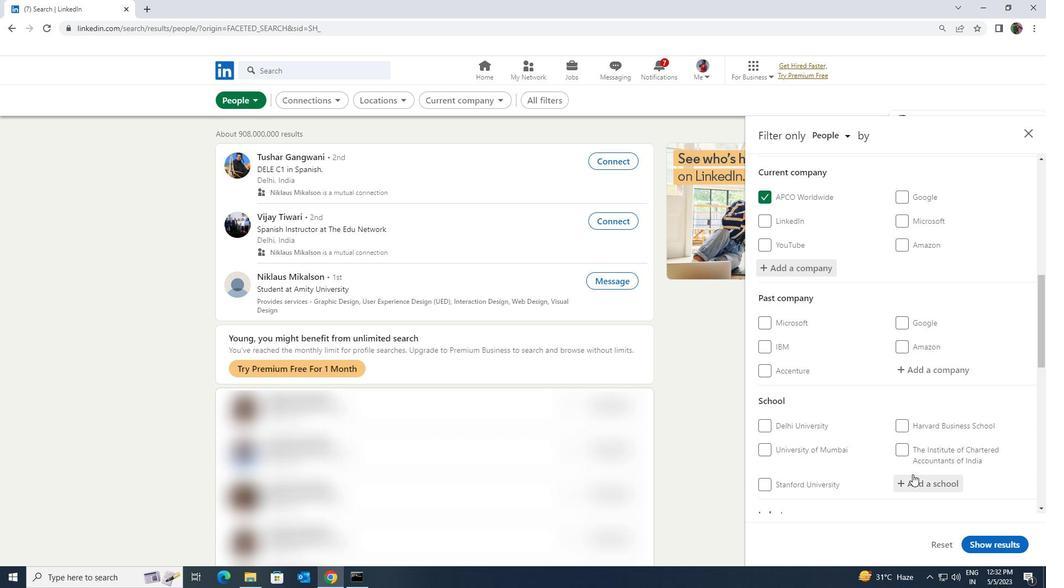 
Action: Mouse pressed left at (913, 476)
Screenshot: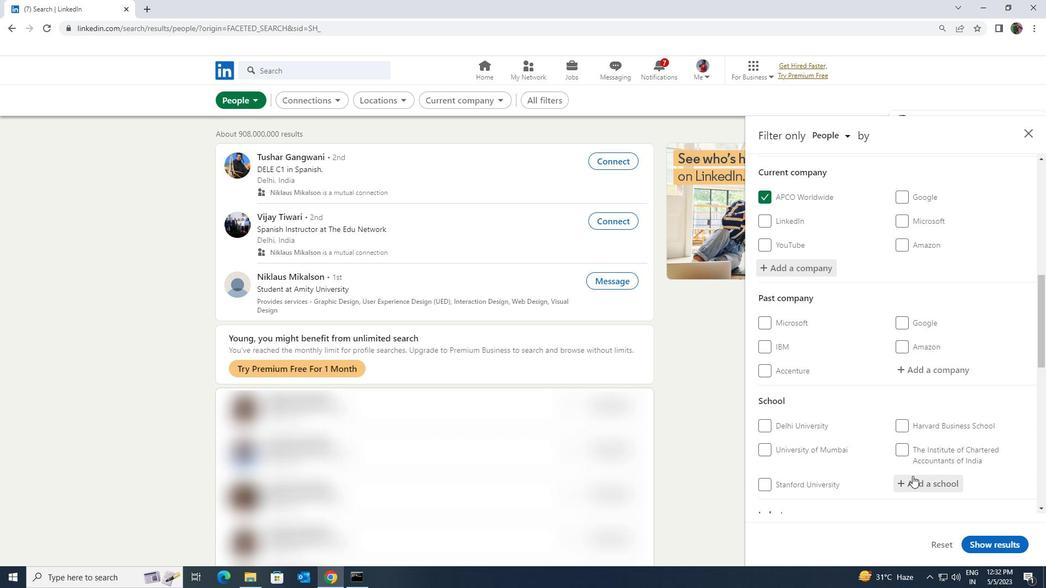
Action: Key pressed <Key.shift><Key.shift><Key.shift><Key.shift><Key.shift><Key.shift><Key.shift><Key.shift><Key.shift><Key.shift><Key.shift>SHRI<Key.space>RAMSW
Screenshot: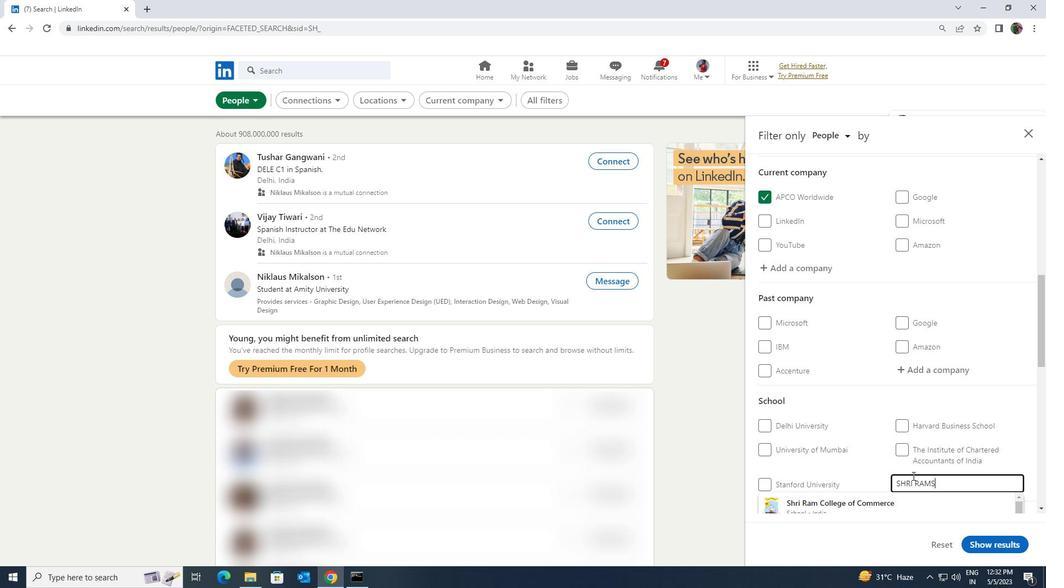 
Action: Mouse moved to (911, 499)
Screenshot: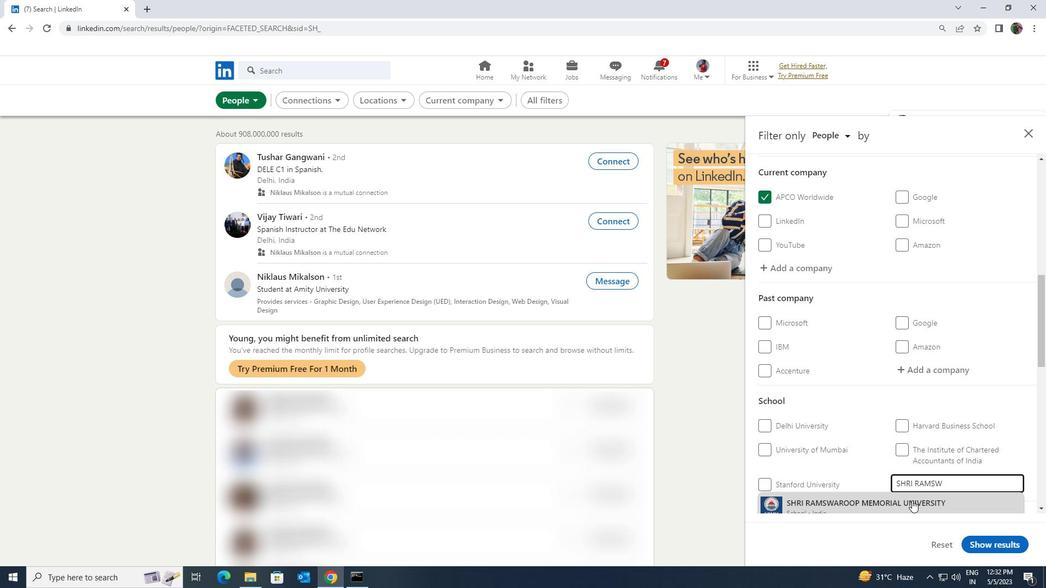 
Action: Mouse pressed left at (911, 499)
Screenshot: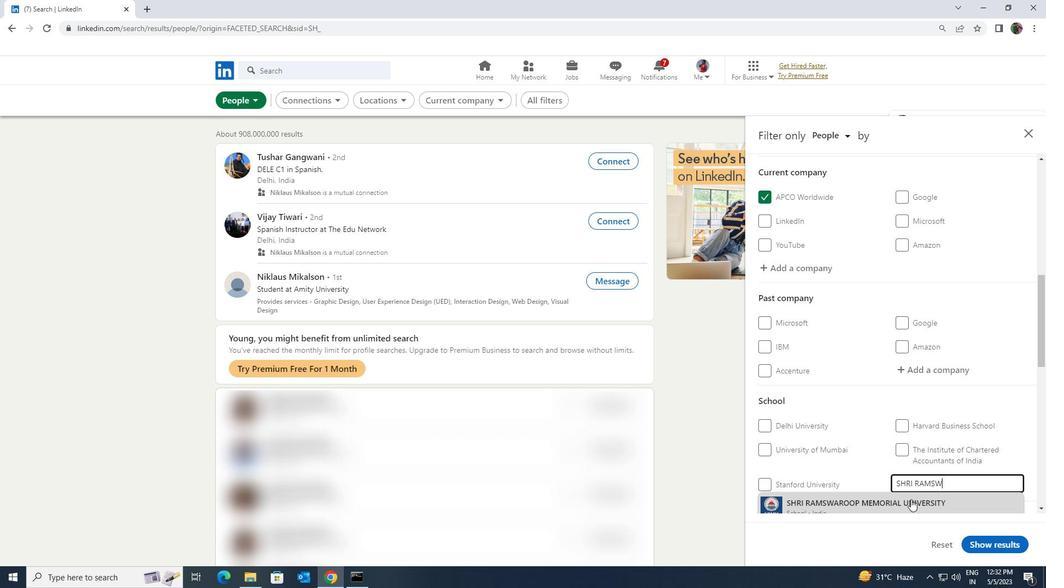 
Action: Mouse moved to (913, 489)
Screenshot: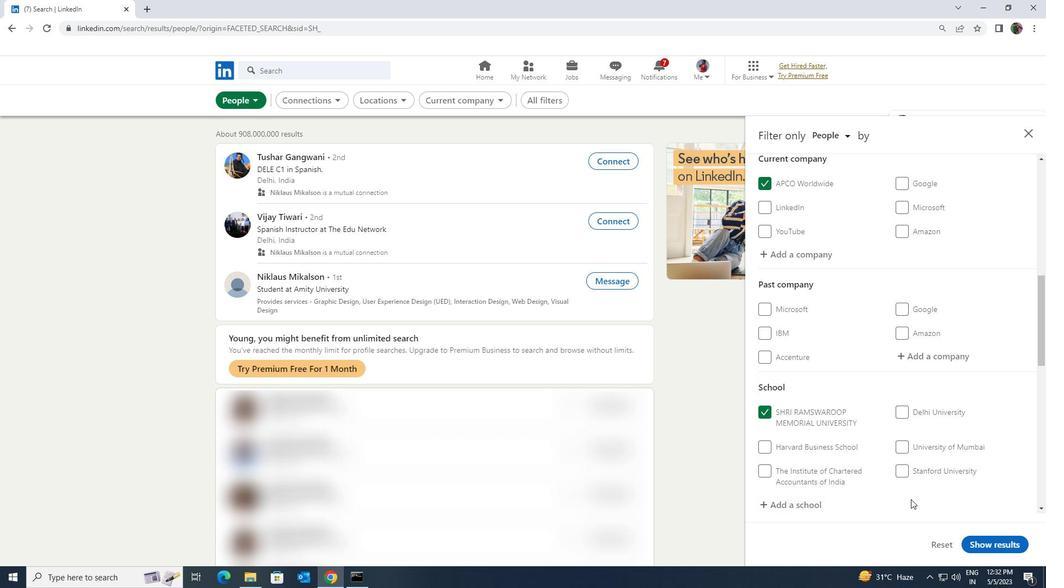 
Action: Mouse scrolled (913, 488) with delta (0, 0)
Screenshot: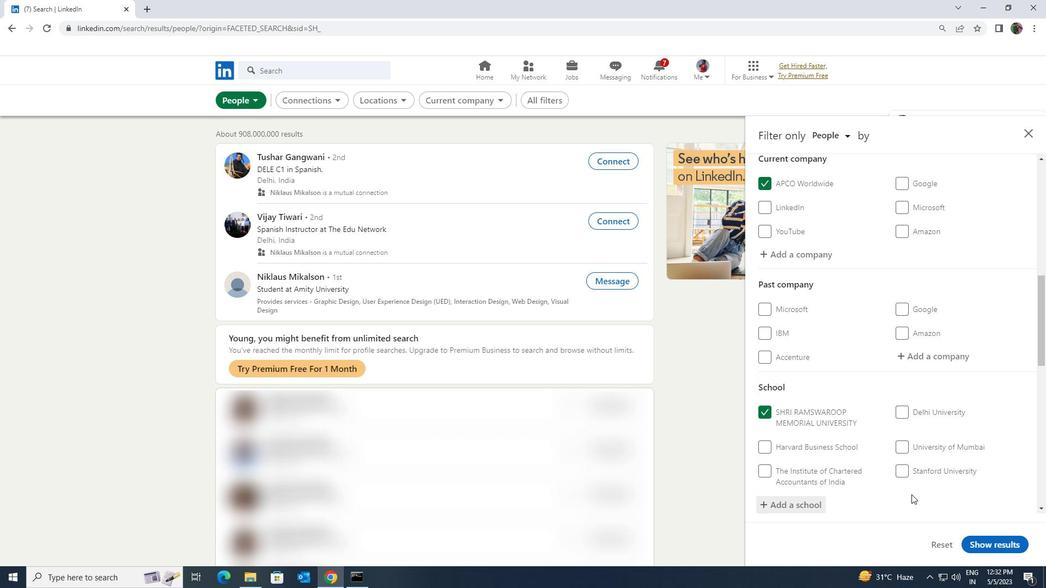 
Action: Mouse moved to (913, 487)
Screenshot: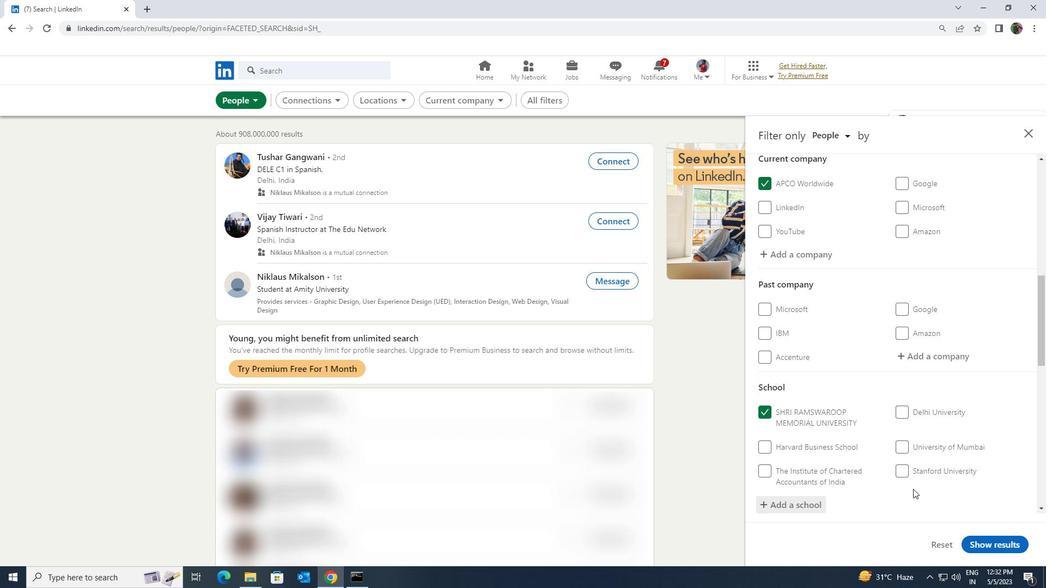 
Action: Mouse scrolled (913, 487) with delta (0, 0)
Screenshot: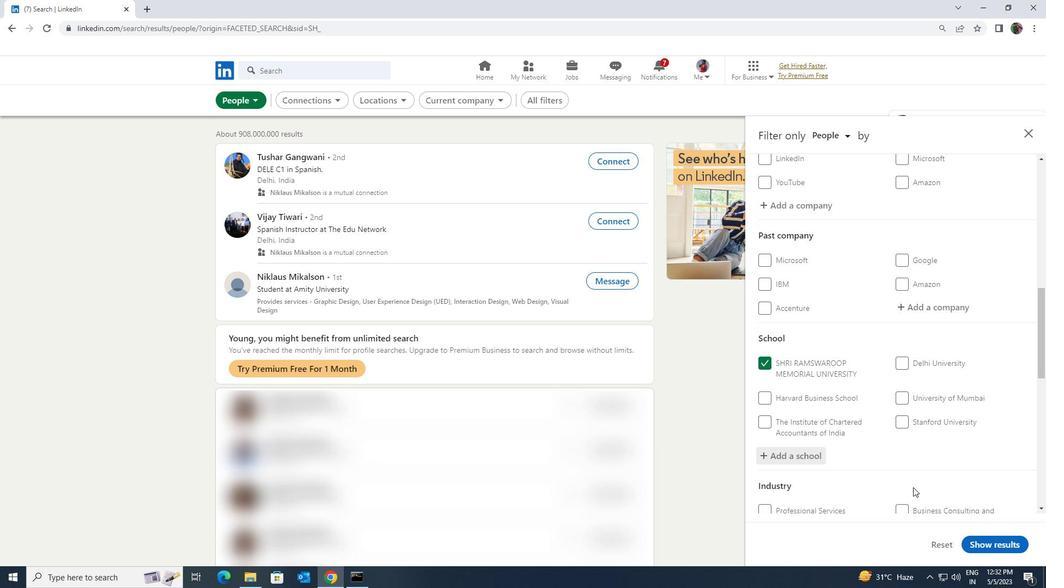 
Action: Mouse scrolled (913, 487) with delta (0, 0)
Screenshot: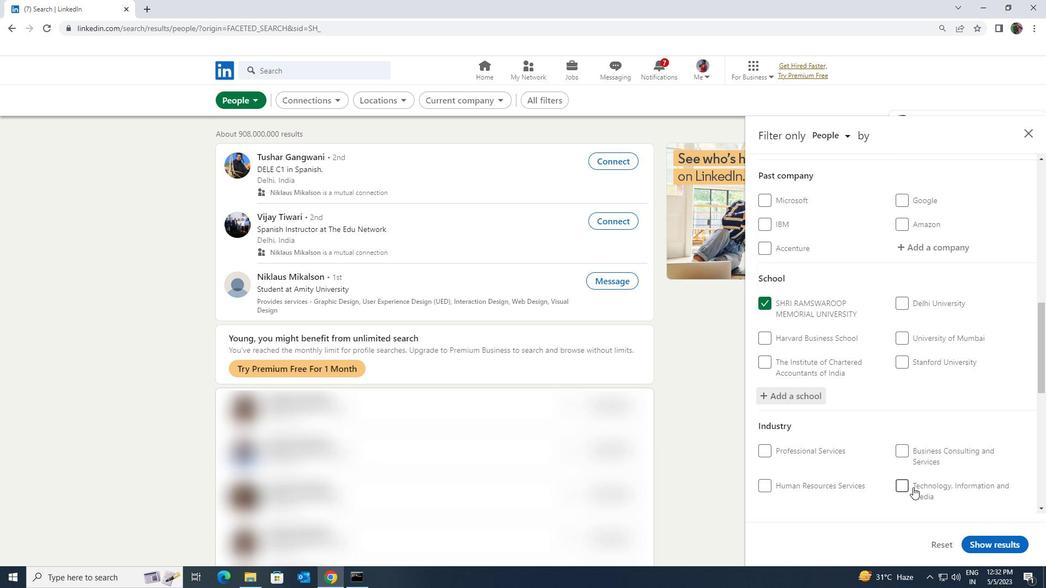 
Action: Mouse moved to (915, 468)
Screenshot: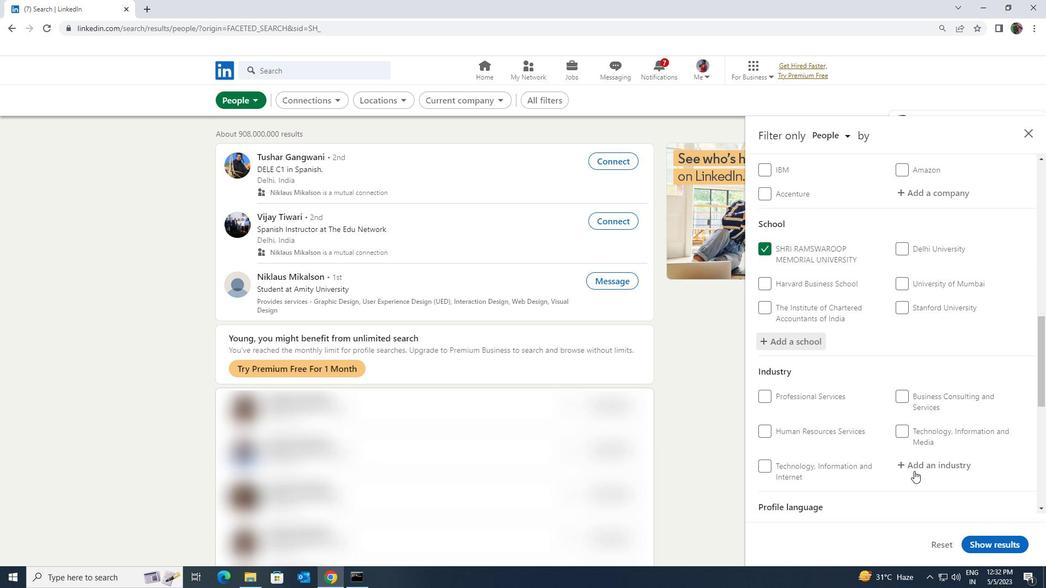 
Action: Mouse pressed left at (915, 468)
Screenshot: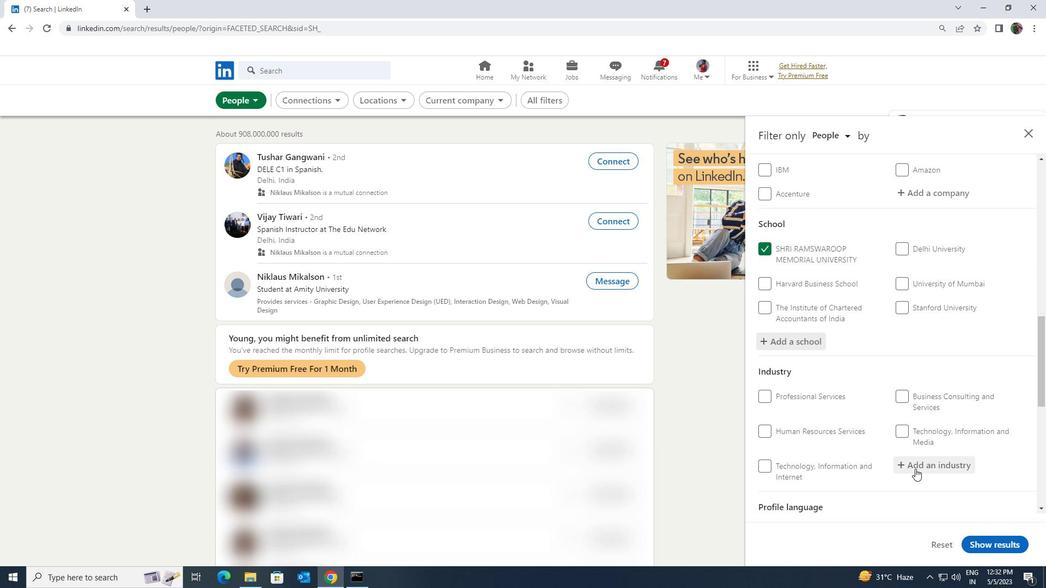 
Action: Mouse moved to (915, 468)
Screenshot: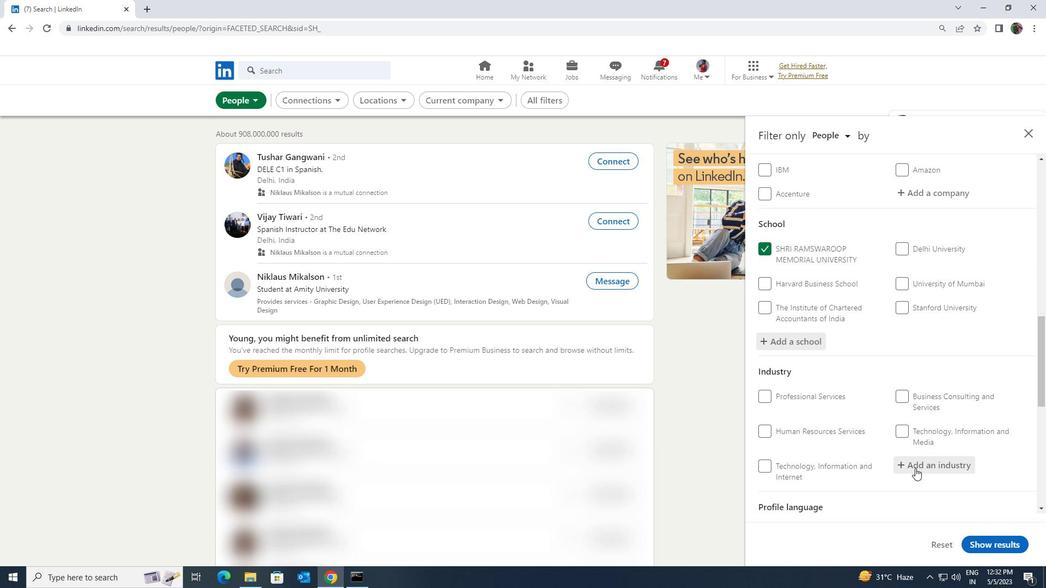 
Action: Key pressed <Key.shift>CLIMATE<Key.space><Key.shift><Key.shift>TECHNOLOGY
Screenshot: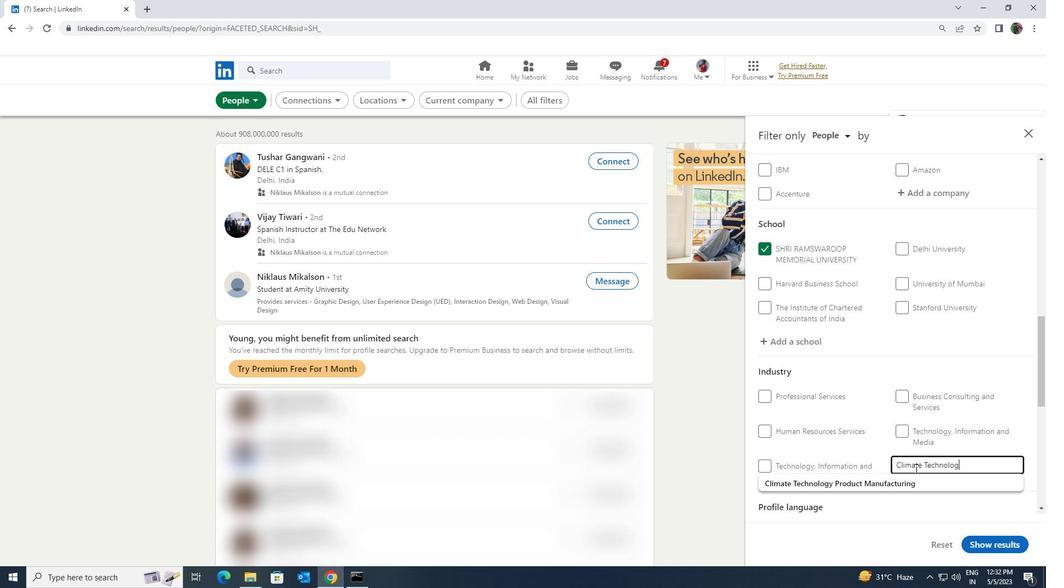
Action: Mouse moved to (921, 482)
Screenshot: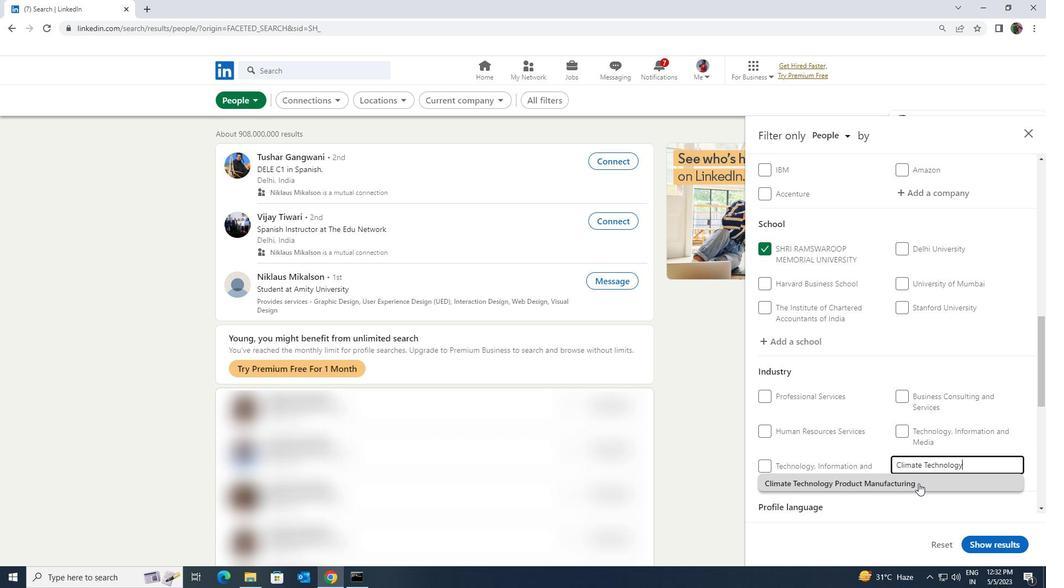 
Action: Mouse pressed left at (921, 482)
Screenshot: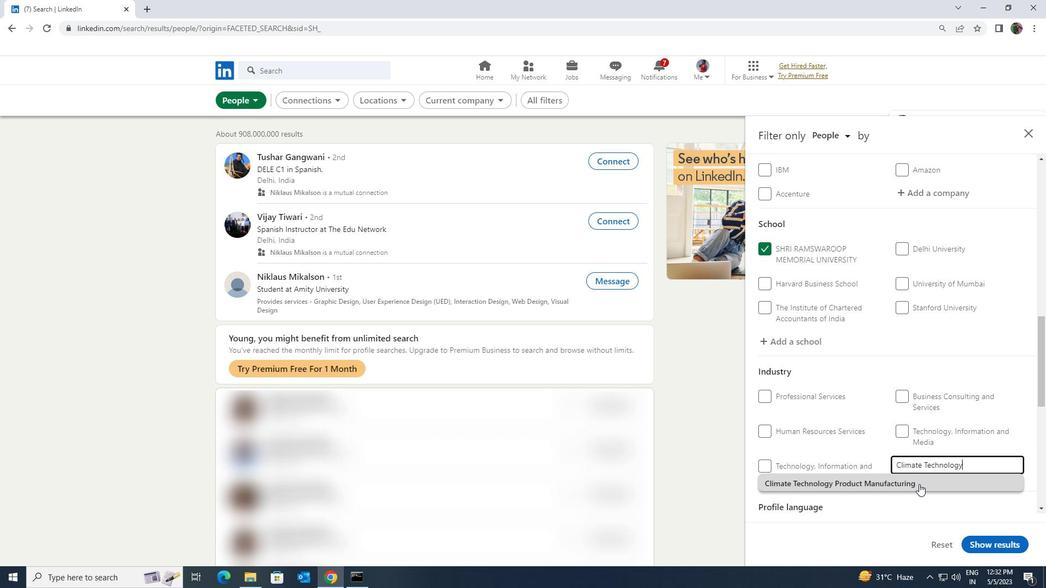 
Action: Mouse moved to (916, 470)
Screenshot: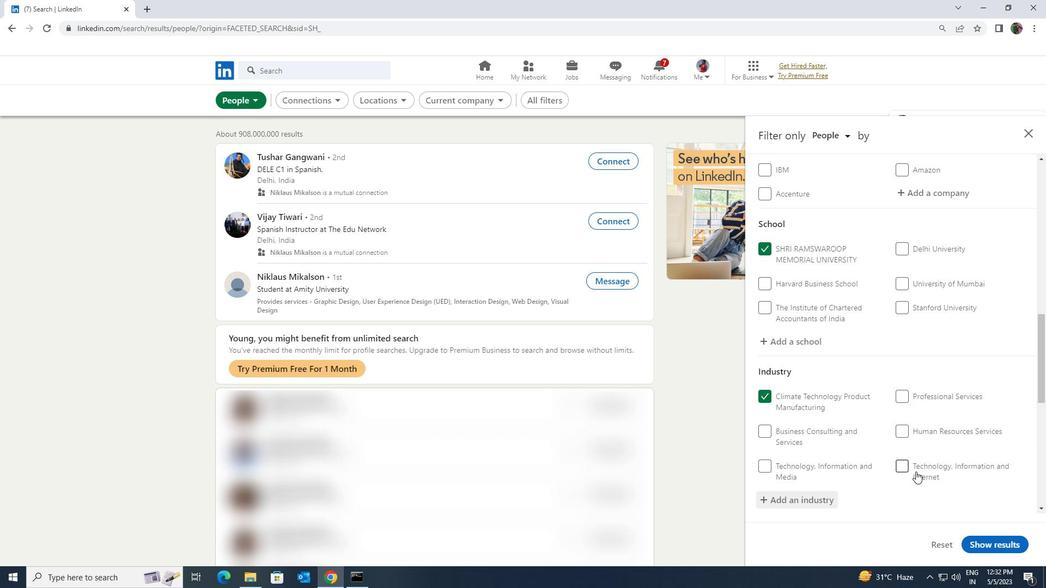 
Action: Mouse scrolled (916, 470) with delta (0, 0)
Screenshot: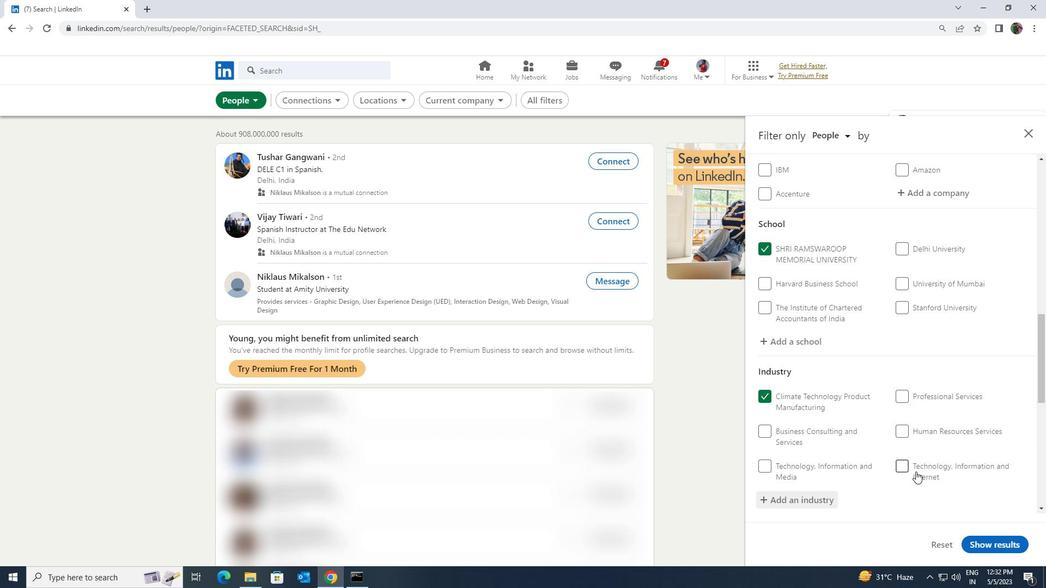 
Action: Mouse moved to (916, 469)
Screenshot: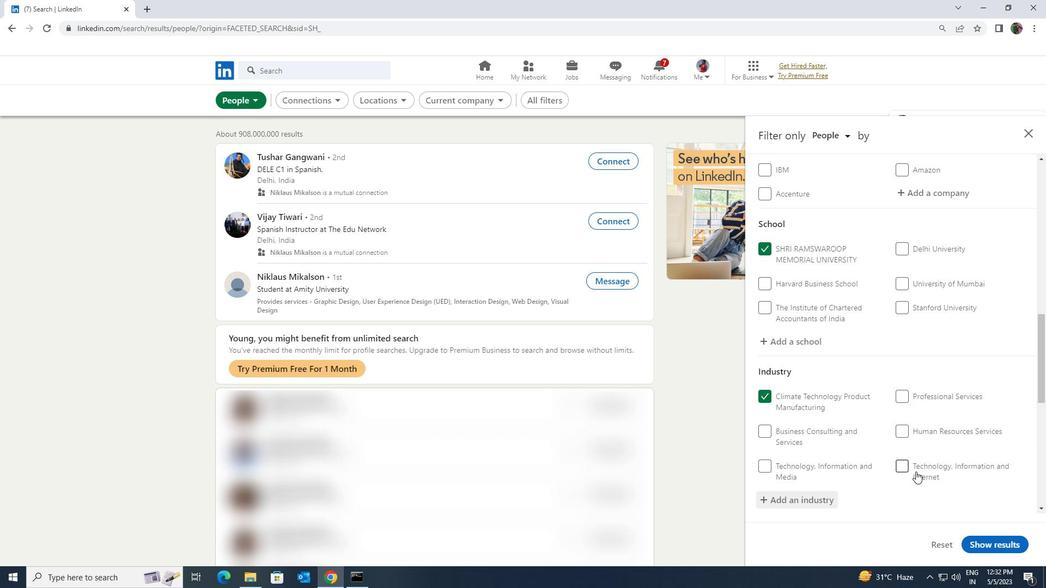 
Action: Mouse scrolled (916, 469) with delta (0, 0)
Screenshot: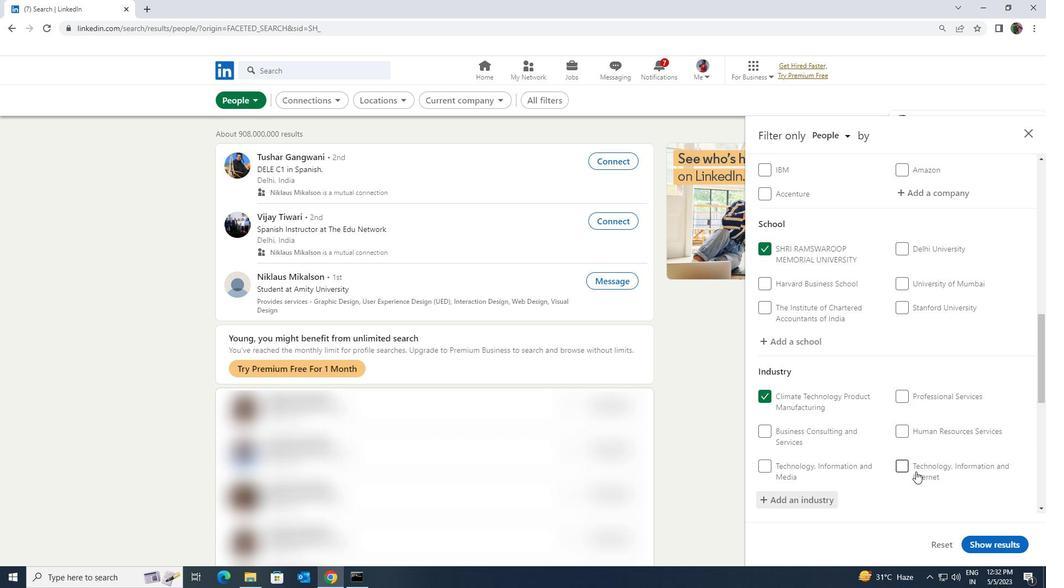 
Action: Mouse scrolled (916, 469) with delta (0, 0)
Screenshot: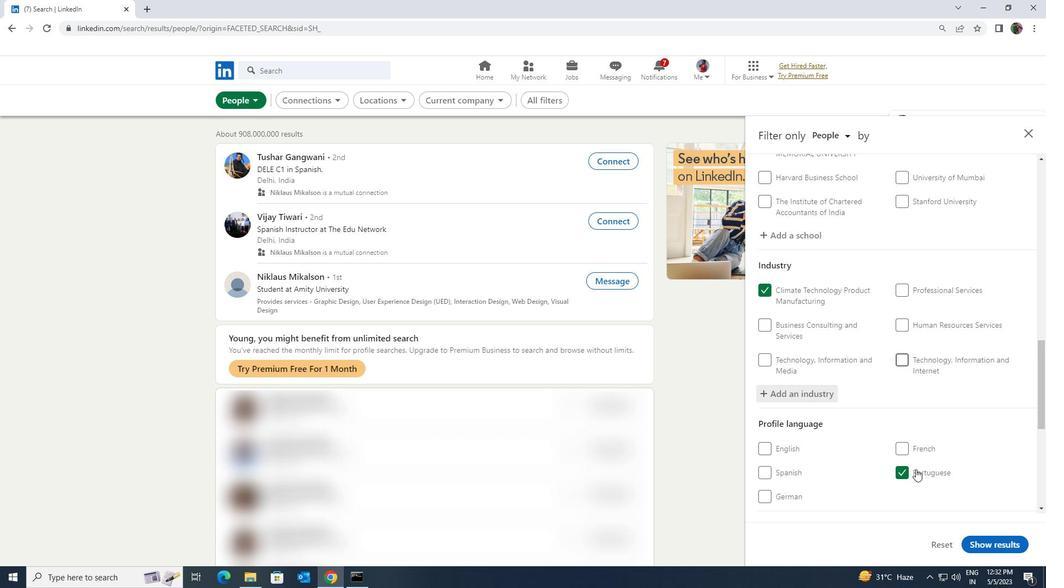 
Action: Mouse scrolled (916, 469) with delta (0, 0)
Screenshot: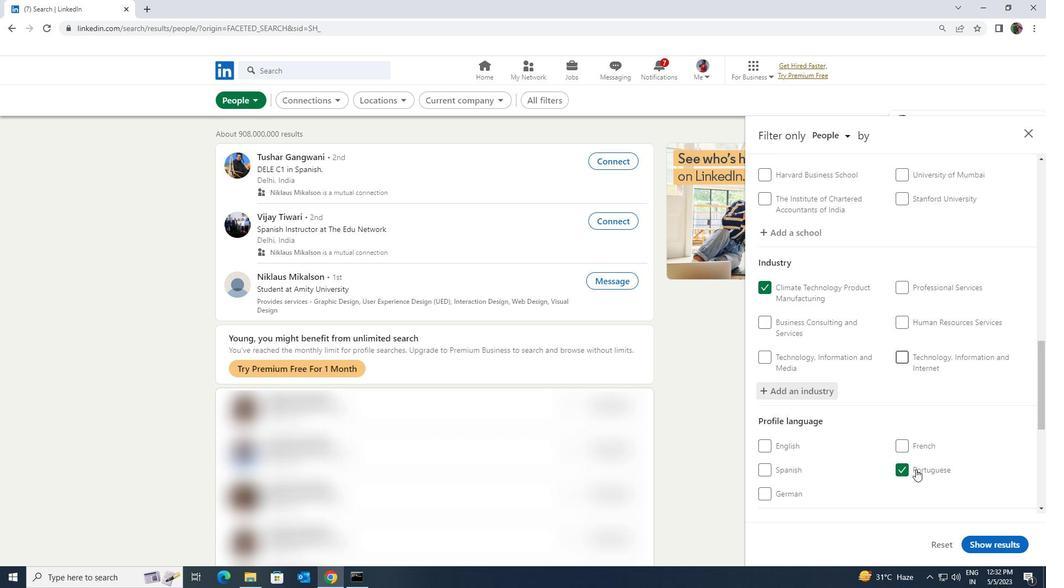 
Action: Mouse scrolled (916, 469) with delta (0, 0)
Screenshot: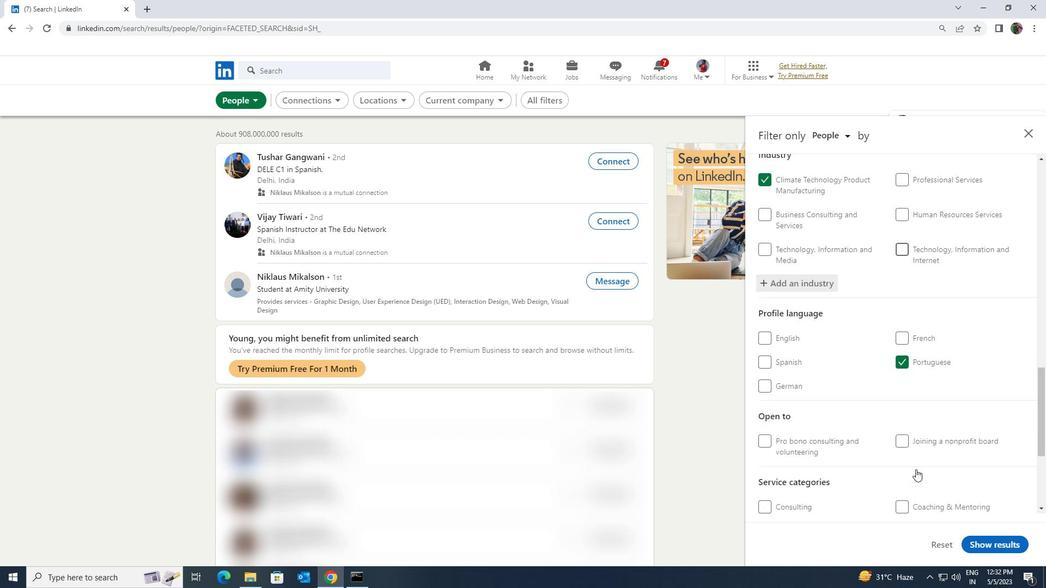 
Action: Mouse scrolled (916, 469) with delta (0, 0)
Screenshot: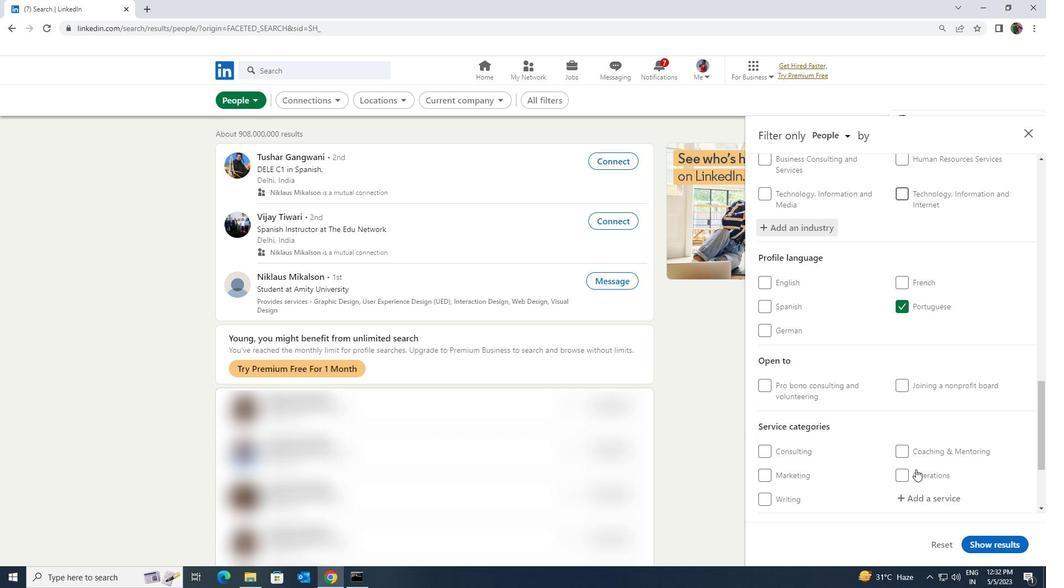 
Action: Mouse moved to (925, 449)
Screenshot: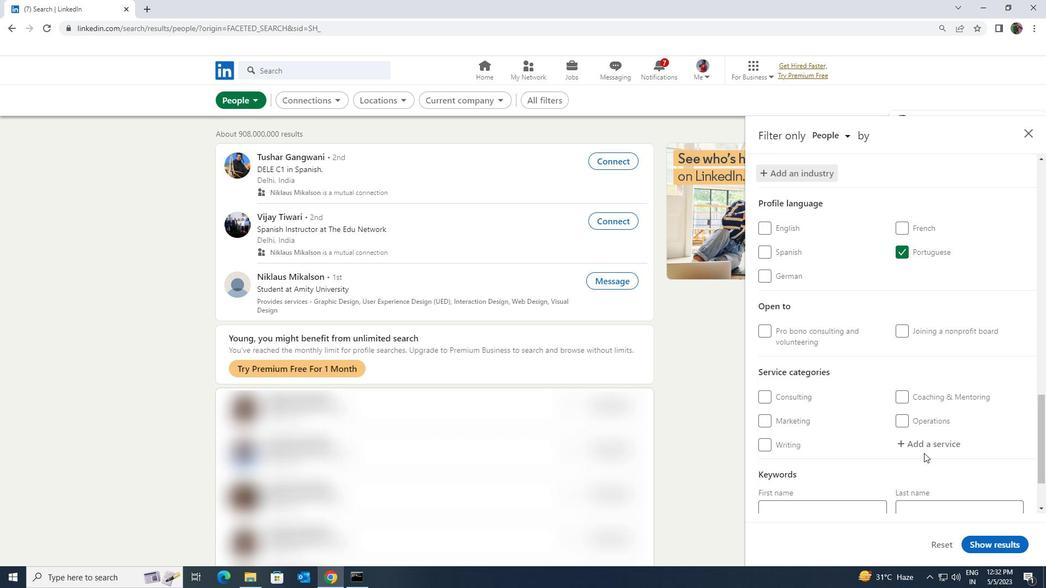 
Action: Mouse pressed left at (925, 449)
Screenshot: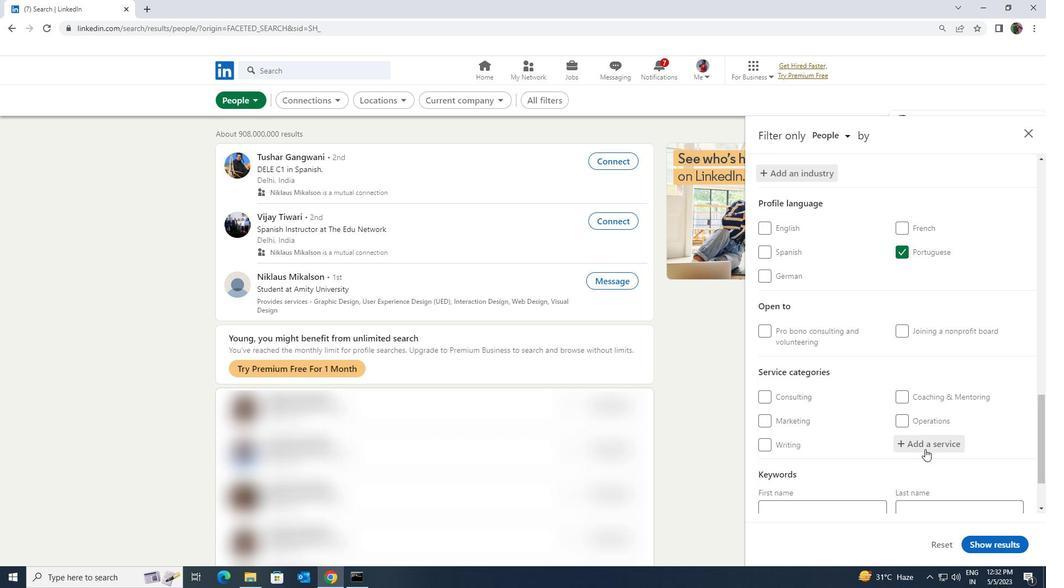 
Action: Mouse moved to (925, 449)
Screenshot: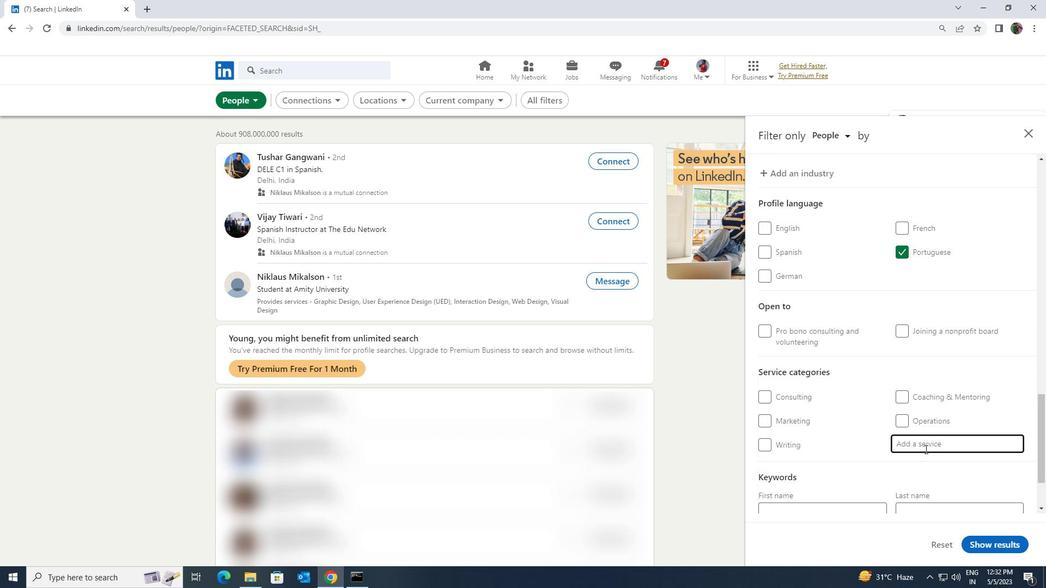 
Action: Key pressed <Key.shift><Key.shift><Key.shift><Key.shift><Key.shift><Key.shift><Key.shift><Key.shift><Key.shift><Key.shift><Key.shift>MARKETING<Key.enter>
Screenshot: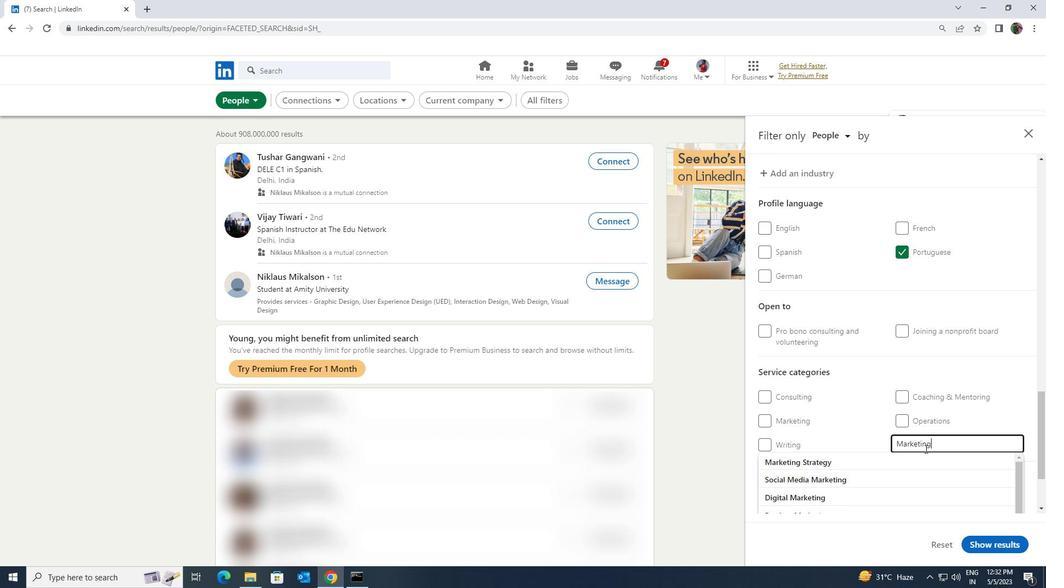 
Action: Mouse scrolled (925, 448) with delta (0, 0)
Screenshot: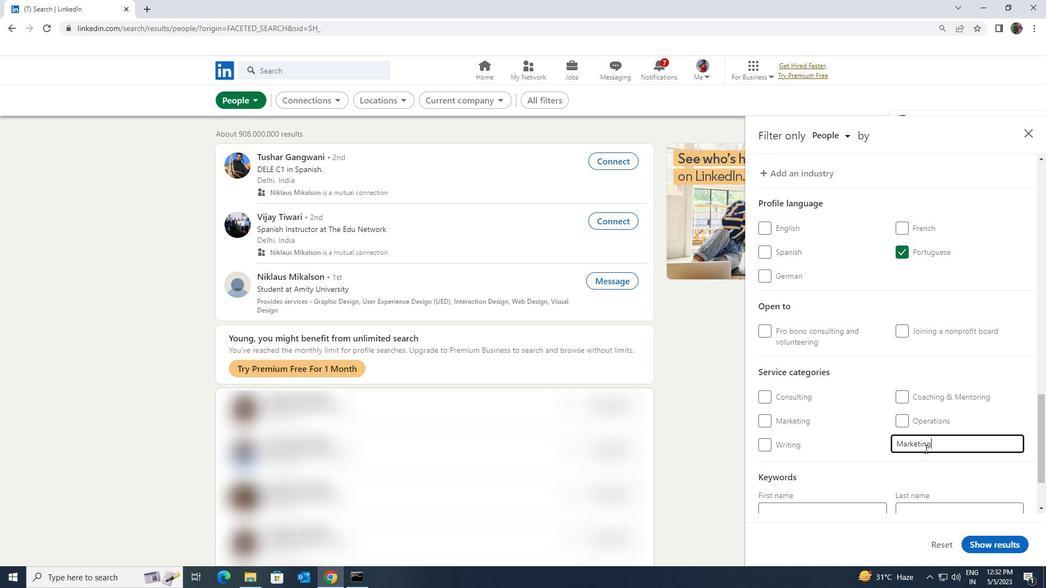 
Action: Mouse moved to (925, 442)
Screenshot: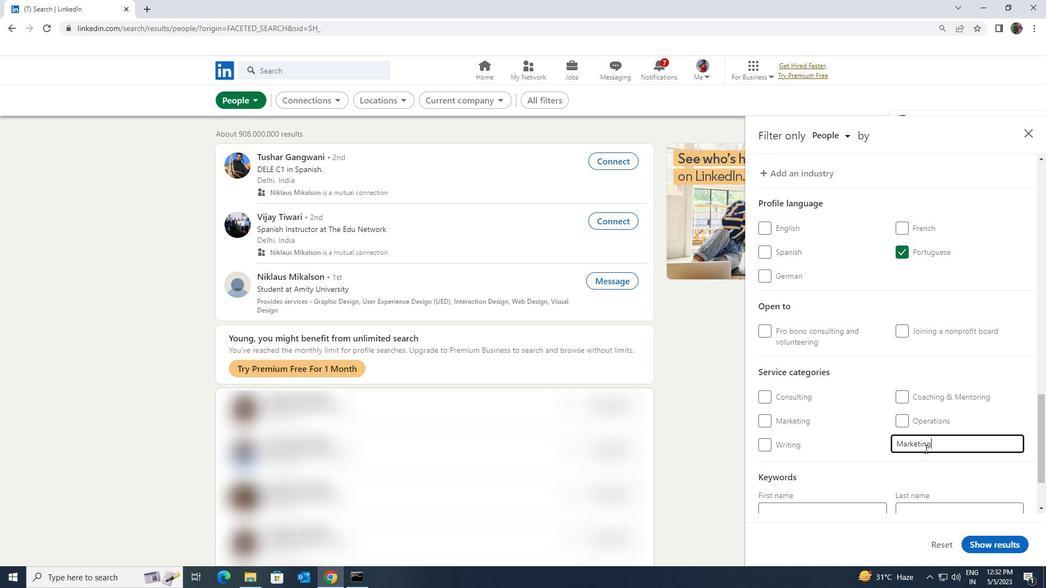 
Action: Mouse scrolled (925, 442) with delta (0, 0)
Screenshot: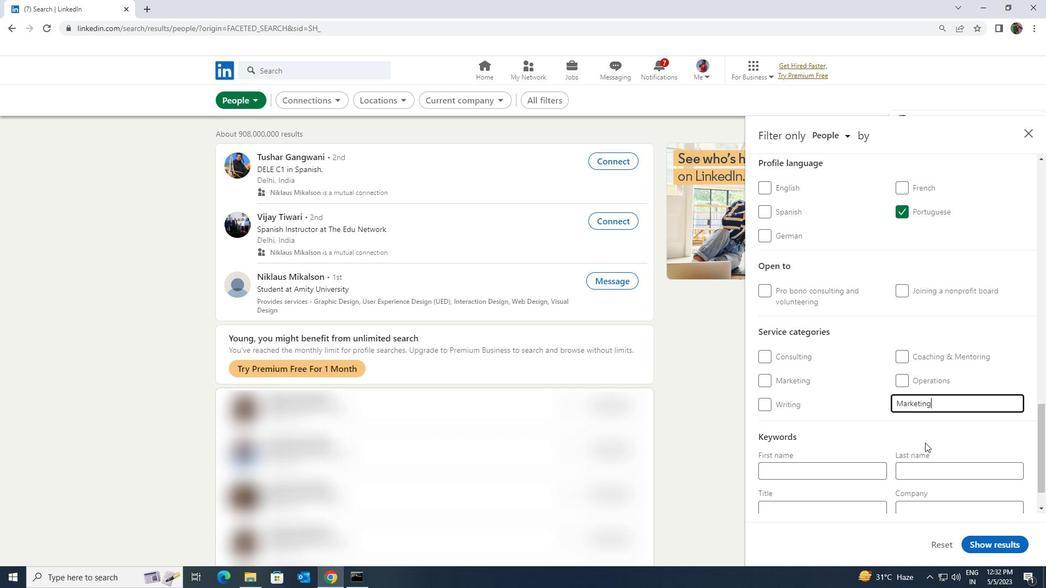 
Action: Mouse scrolled (925, 442) with delta (0, 0)
Screenshot: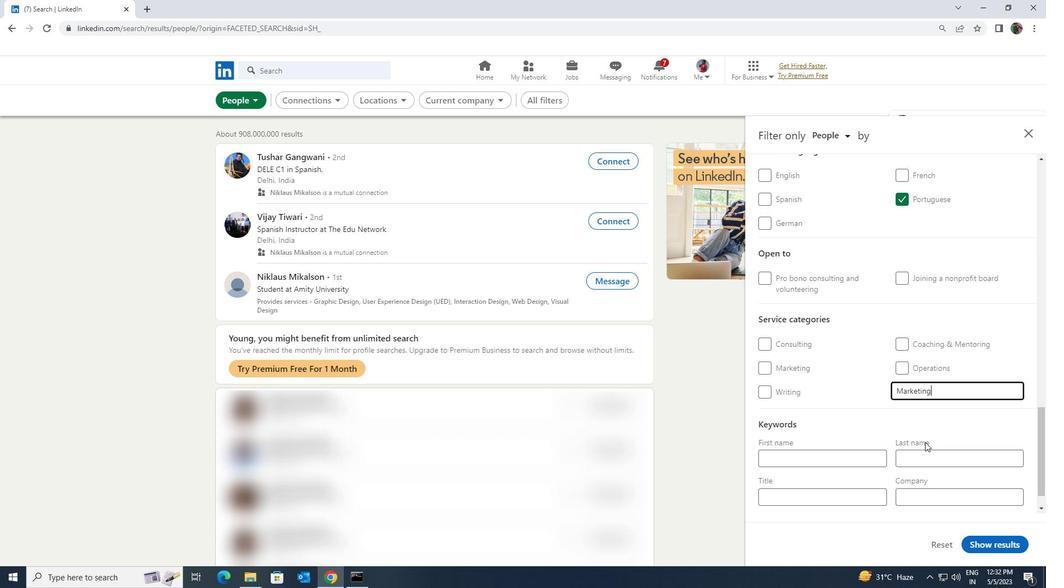 
Action: Mouse moved to (866, 460)
Screenshot: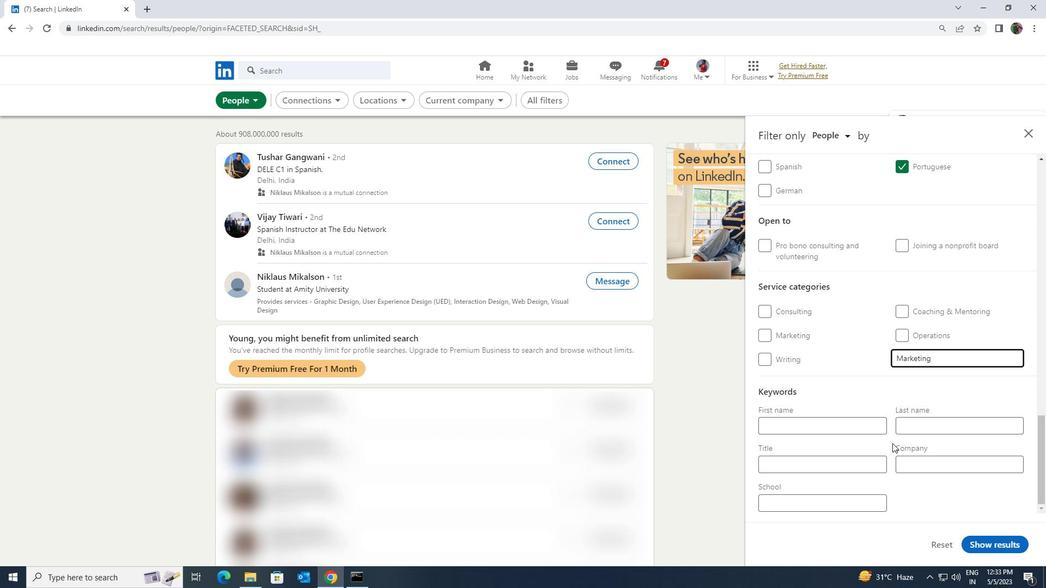 
Action: Mouse pressed left at (866, 460)
Screenshot: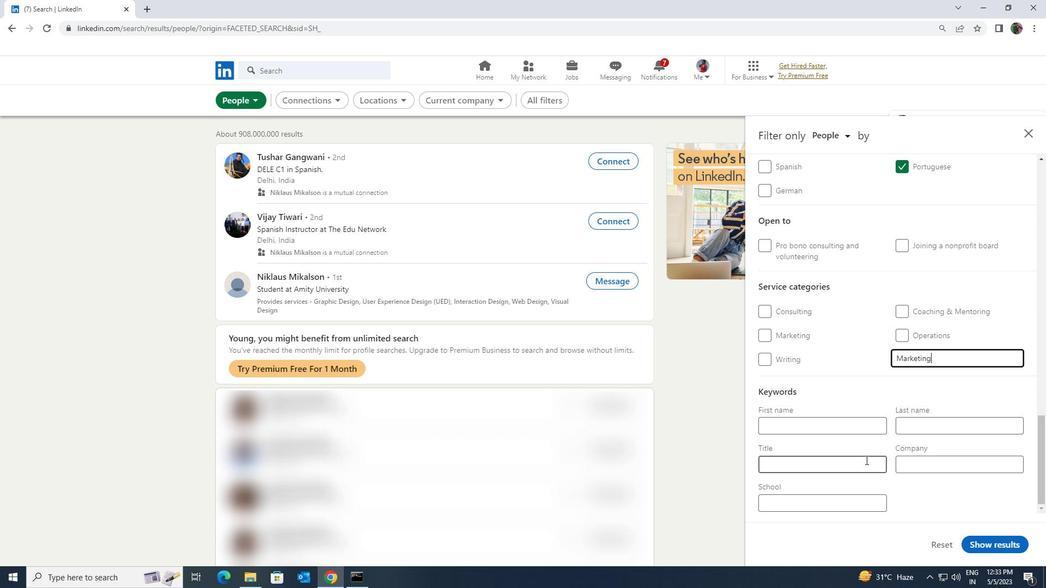 
Action: Mouse moved to (866, 462)
Screenshot: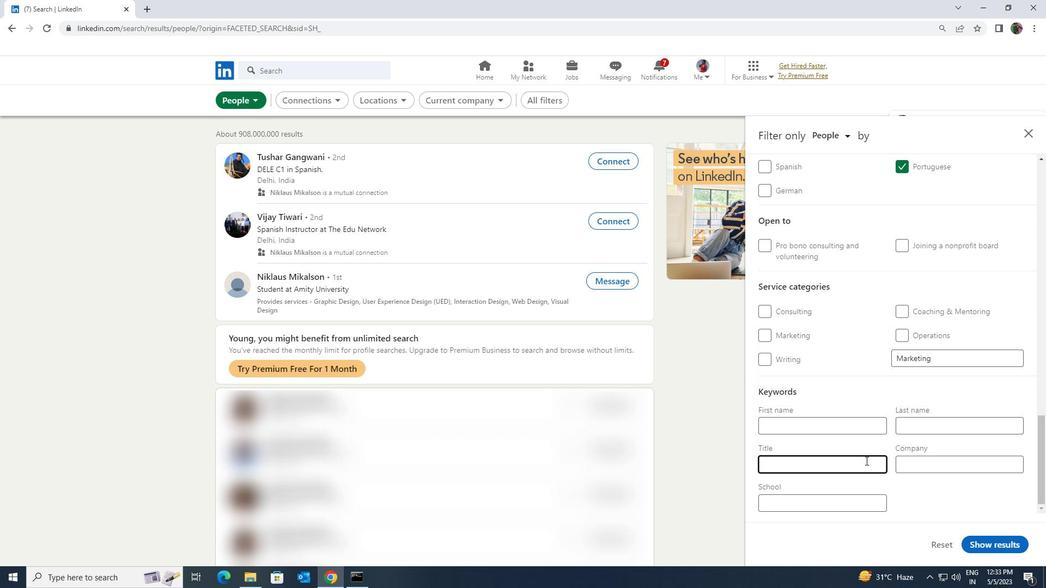 
Action: Key pressed <Key.shift><Key.shift><Key.shift><Key.shift><Key.shift><Key.shift><Key.shift><Key.shift><Key.shift><Key.shift><Key.shift><Key.shift><Key.shift><Key.shift><Key.shift><Key.shift><Key.shift><Key.shift><Key.shift>DIRECTOR<Key.space>OF<Key.space><Key.shift><Key.shift>PHOTOGRAPHY
Screenshot: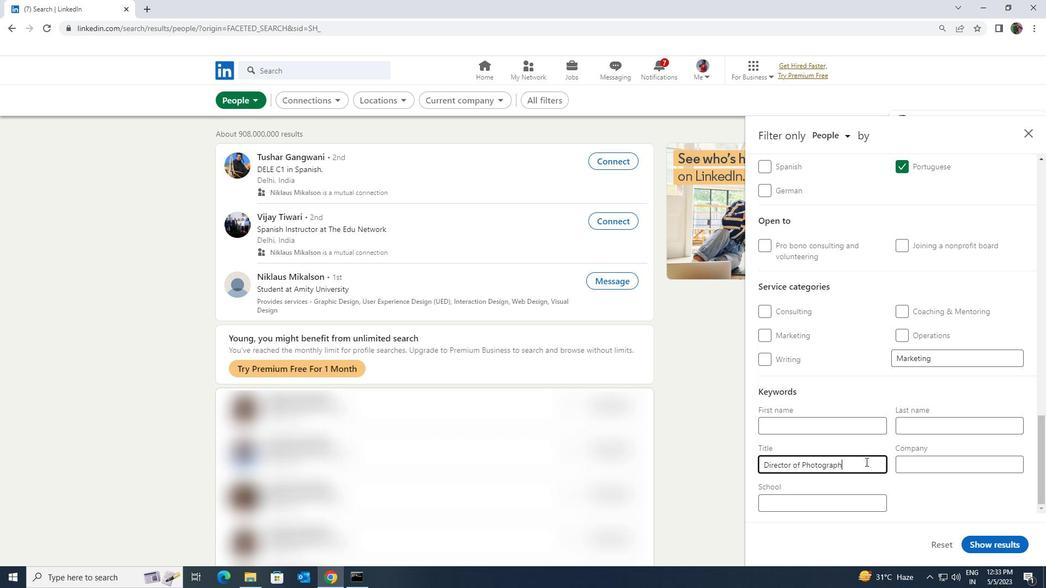 
Action: Mouse moved to (975, 546)
Screenshot: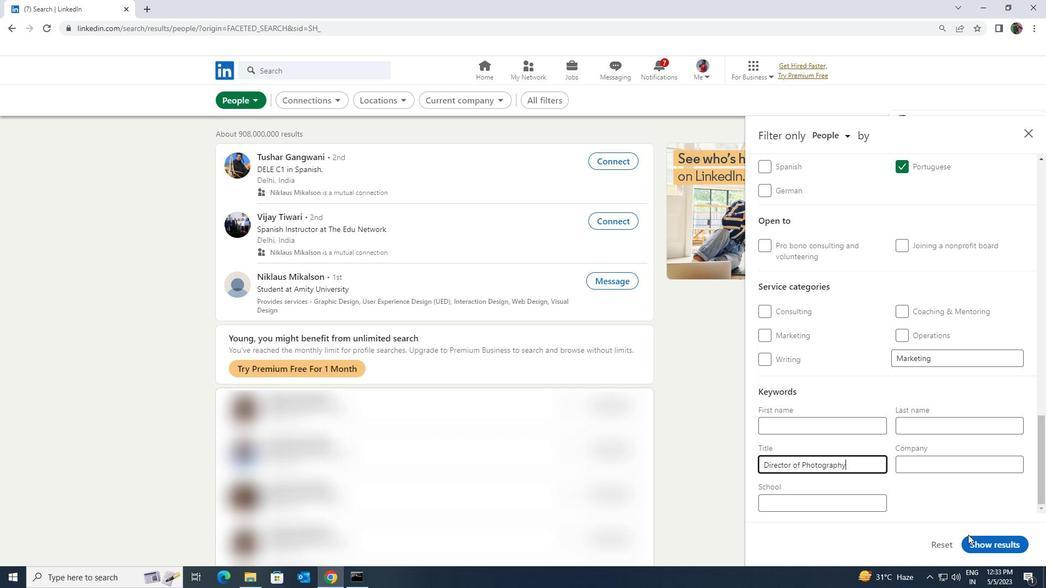 
Action: Mouse pressed left at (975, 546)
Screenshot: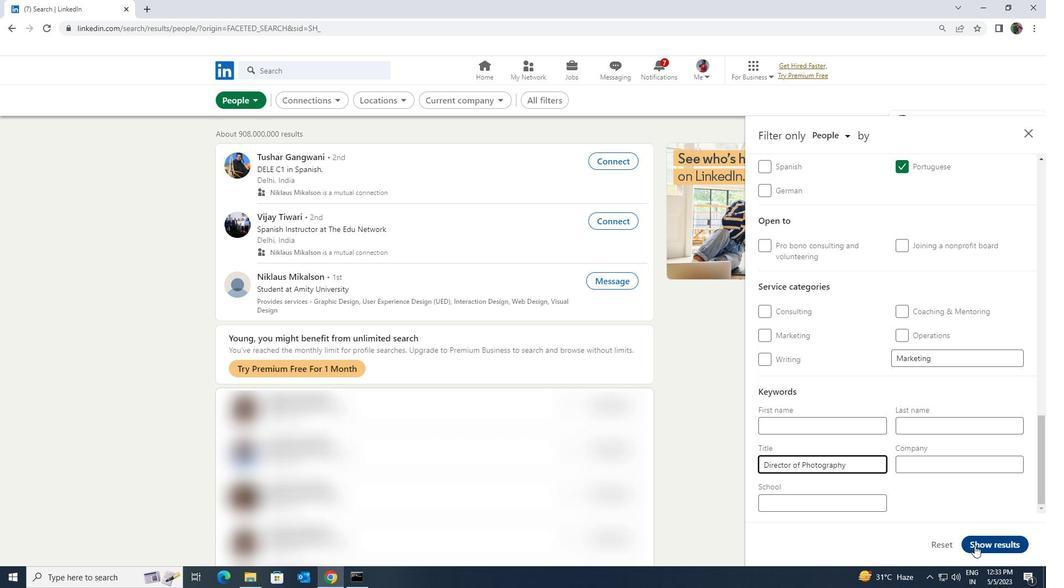 
Action: Mouse moved to (976, 546)
Screenshot: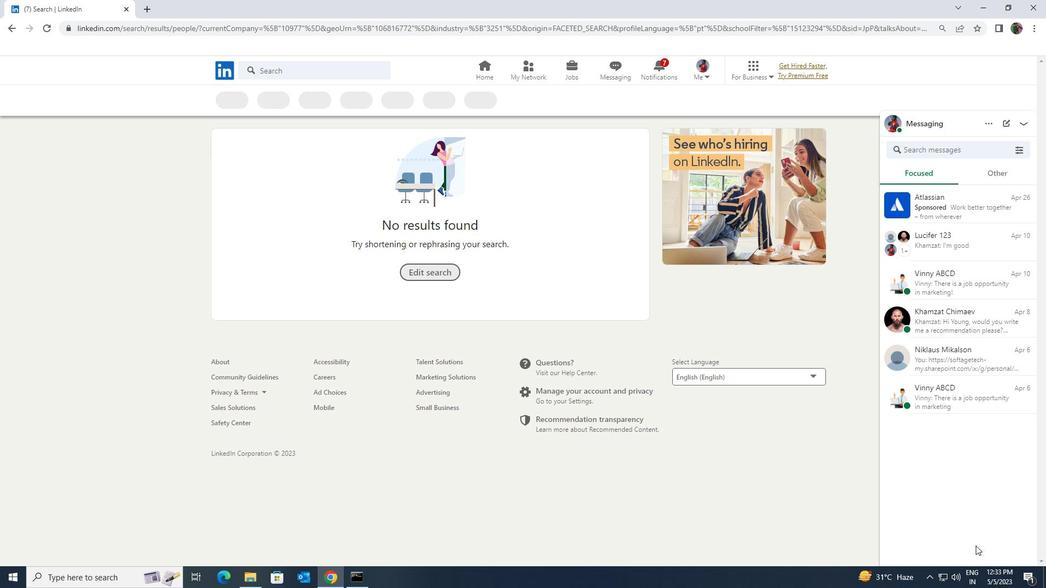 
